 Task: Search one way flight ticket for 3 adults, 3 children in premium economy from Columbia: Columbia Metropolitan Airport to Fort Wayne: Fort Wayne International Airport on 8-4-2023. Choice of flights is JetBlue. Number of bags: 9 checked bags. Price is upto 89000. Outbound departure time preference is 14:45.
Action: Mouse moved to (381, 325)
Screenshot: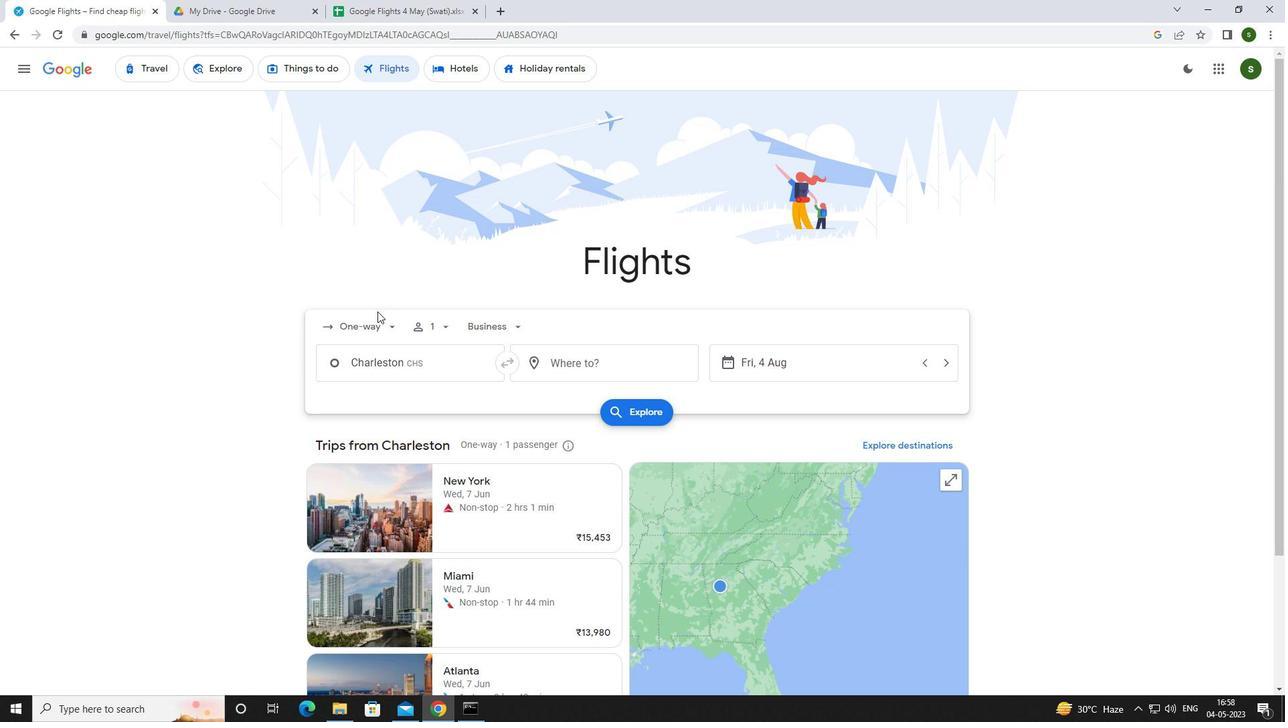 
Action: Mouse pressed left at (381, 325)
Screenshot: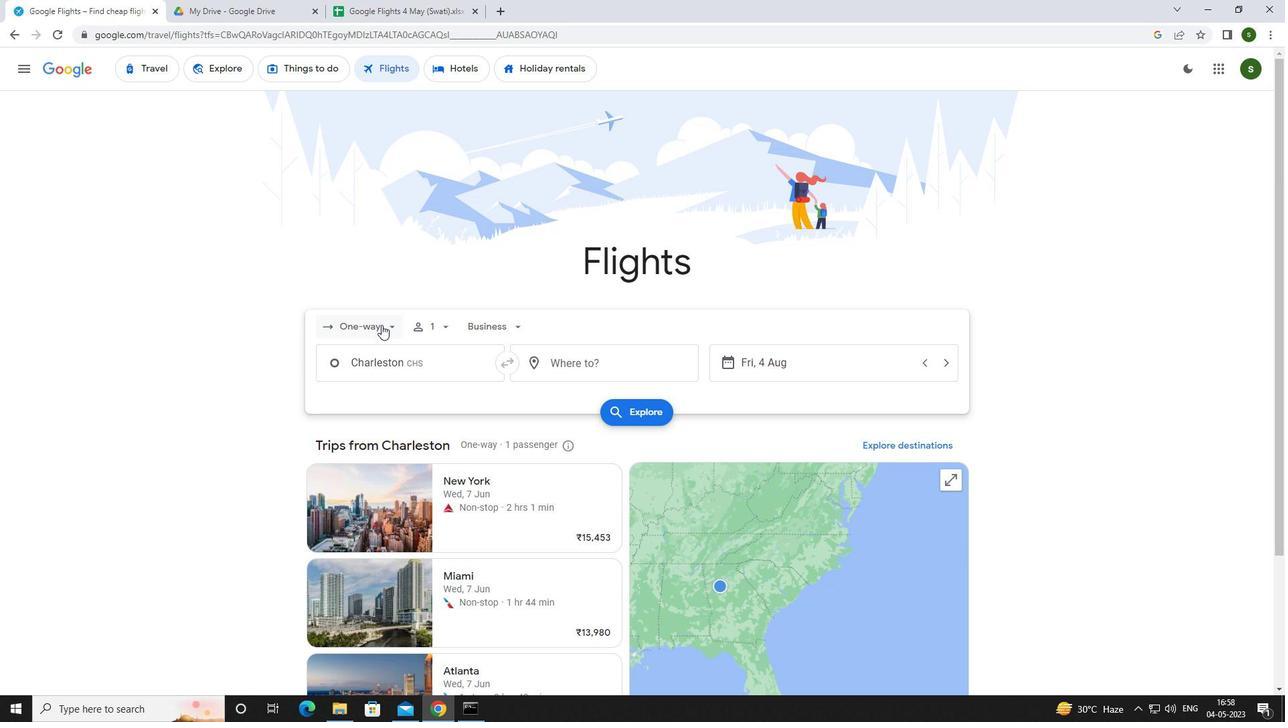 
Action: Mouse moved to (380, 389)
Screenshot: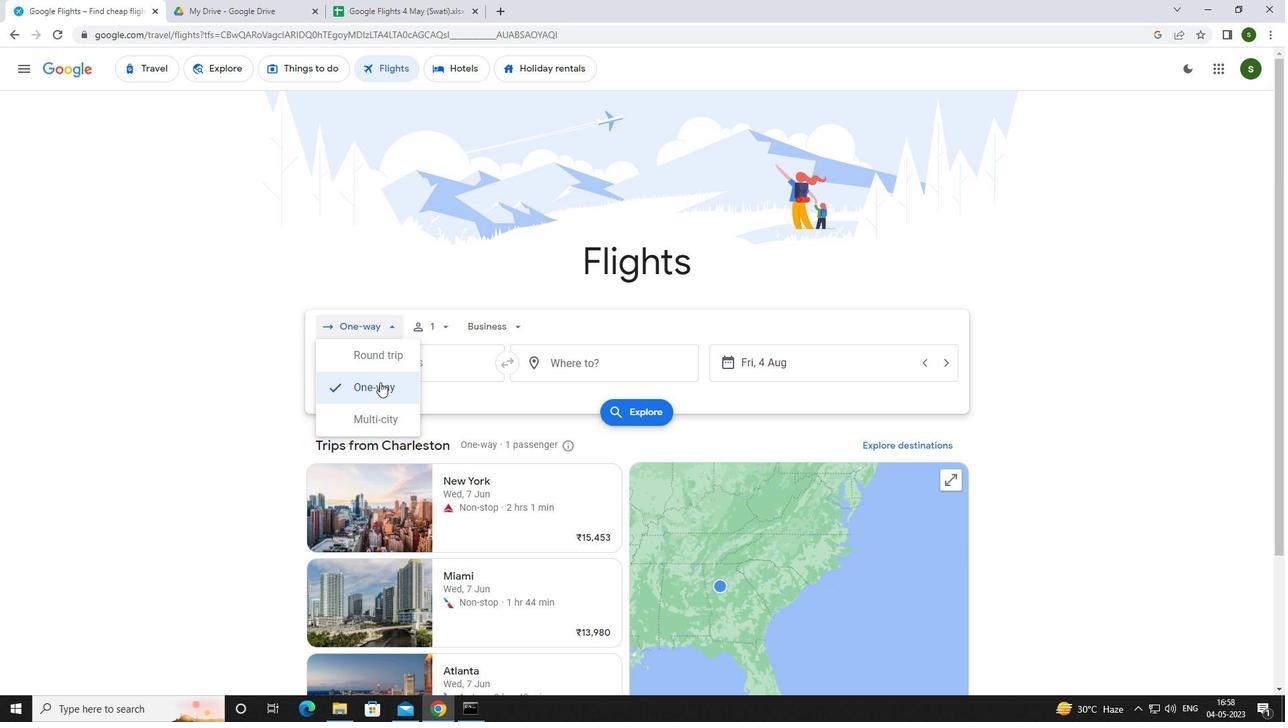 
Action: Mouse pressed left at (380, 389)
Screenshot: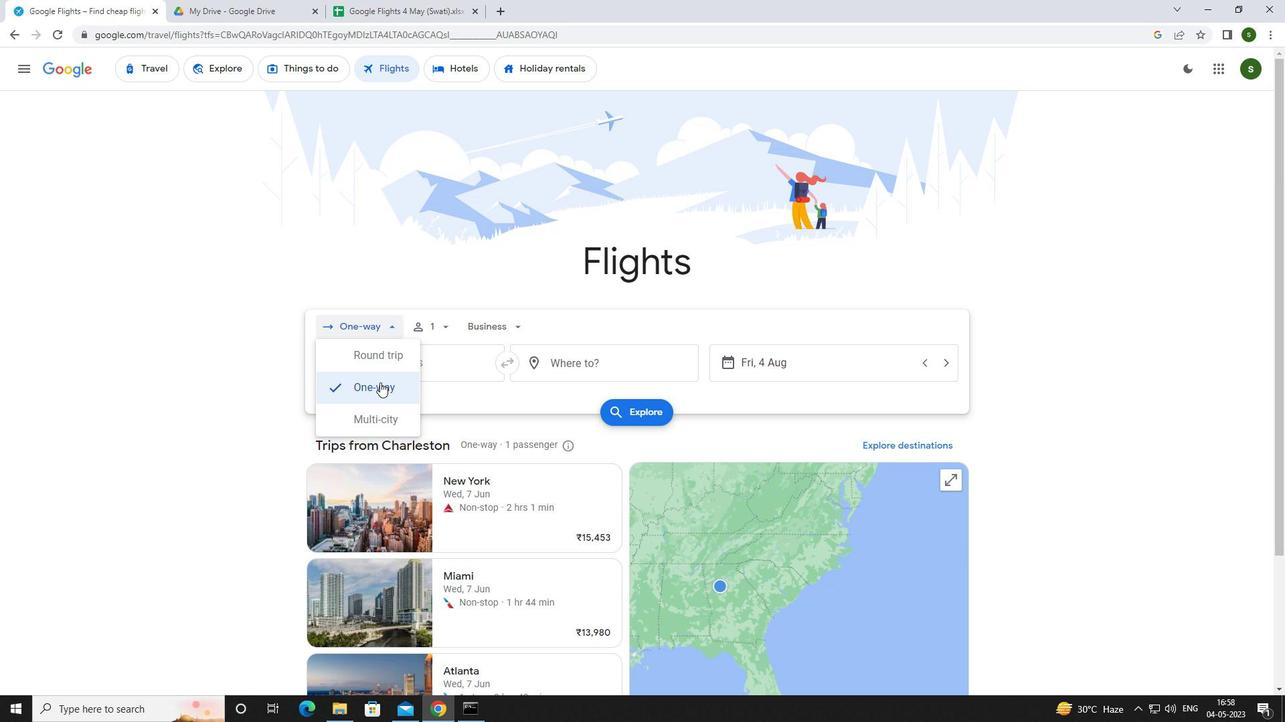 
Action: Mouse moved to (434, 325)
Screenshot: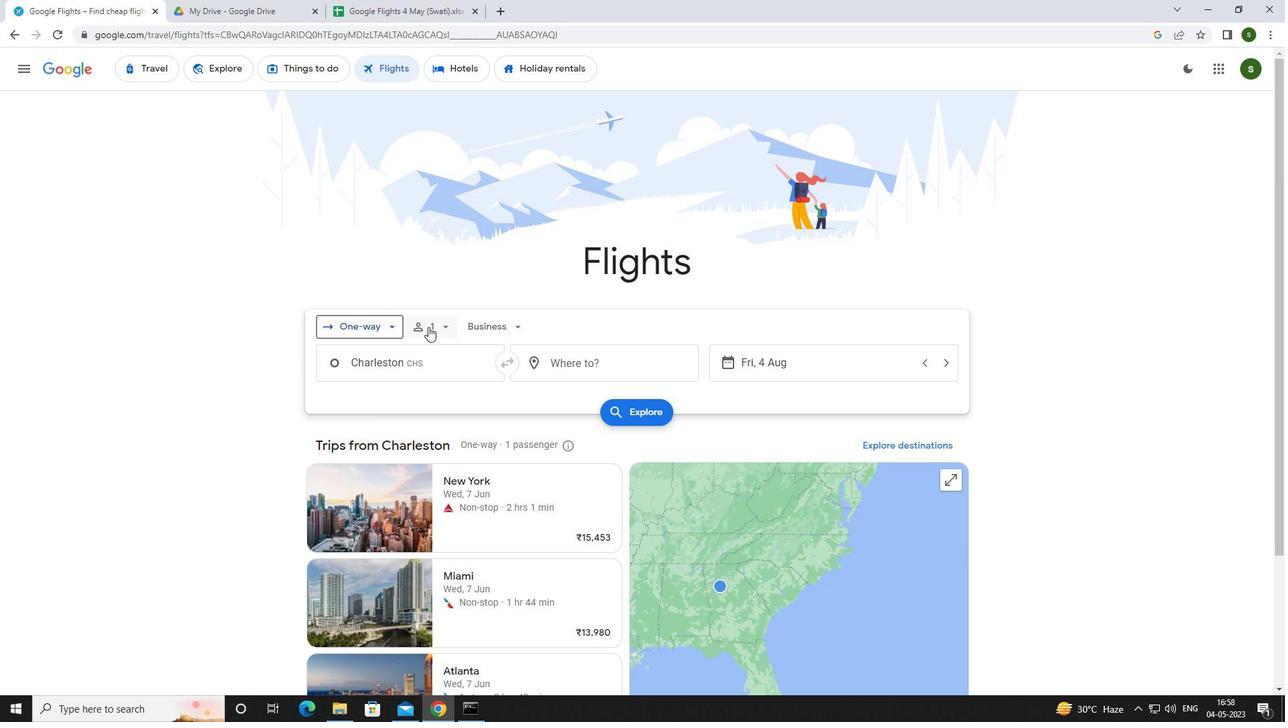 
Action: Mouse pressed left at (434, 325)
Screenshot: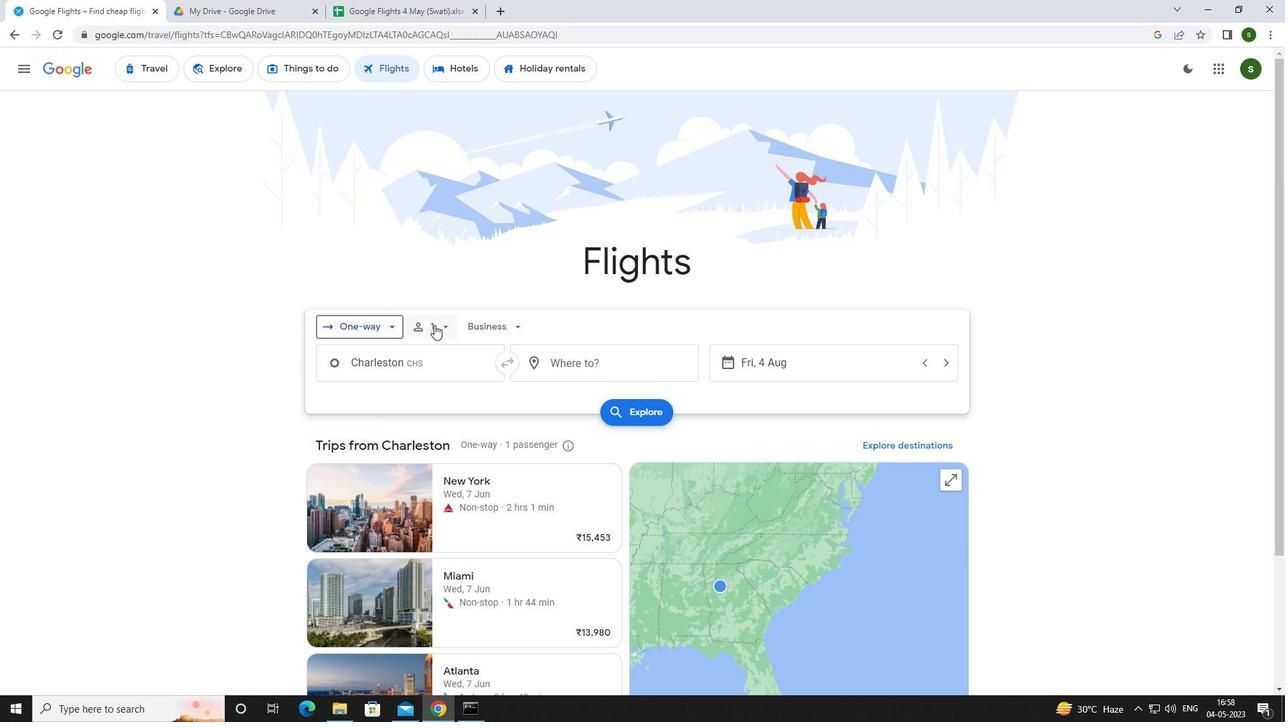 
Action: Mouse moved to (538, 356)
Screenshot: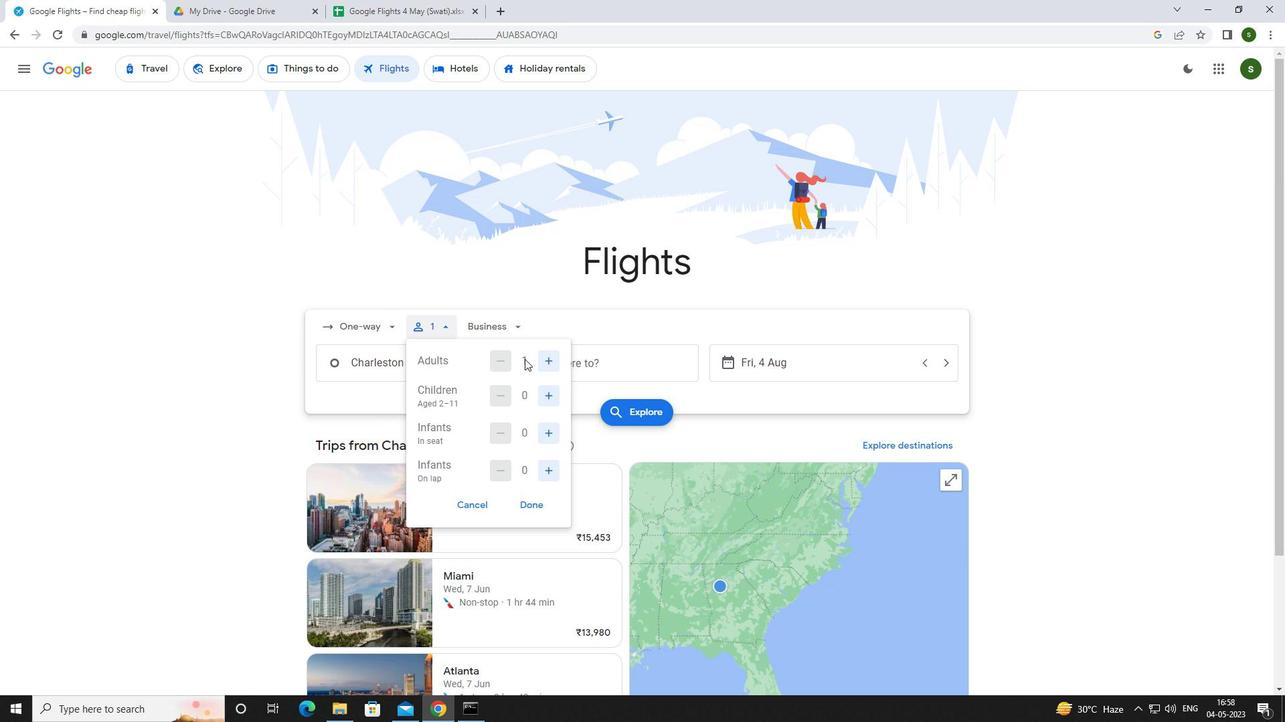
Action: Mouse pressed left at (538, 356)
Screenshot: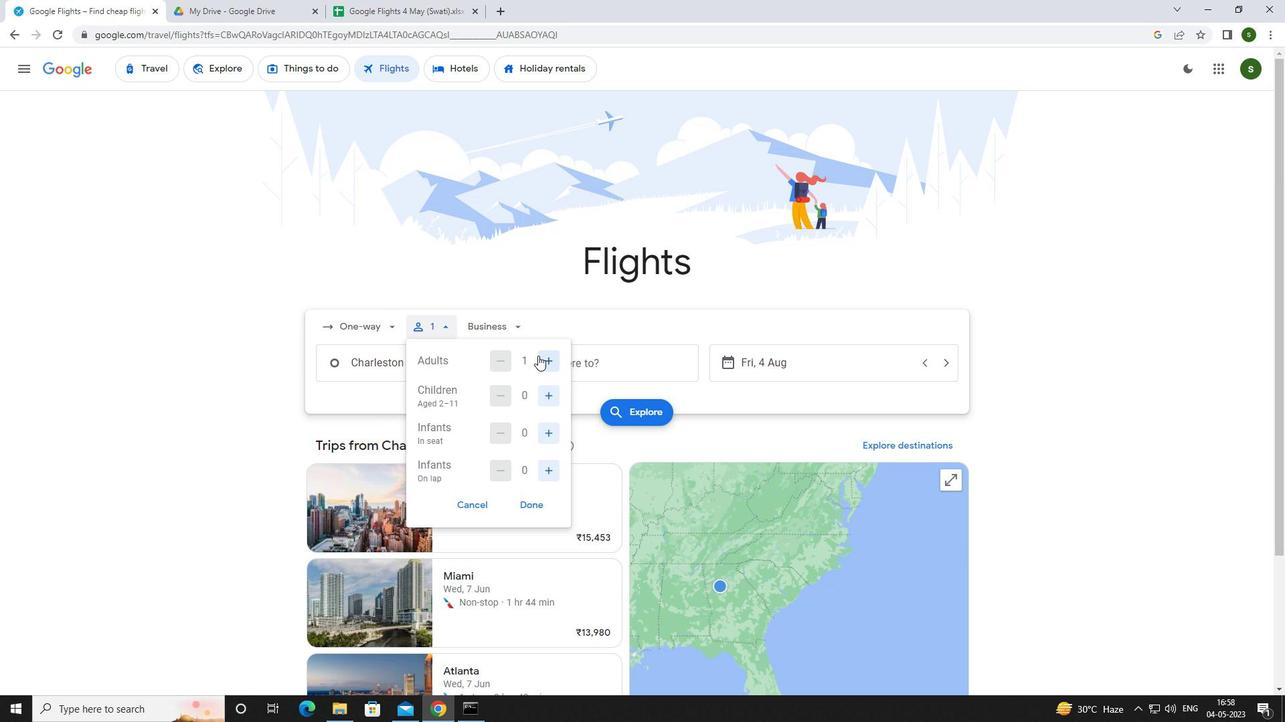 
Action: Mouse pressed left at (538, 356)
Screenshot: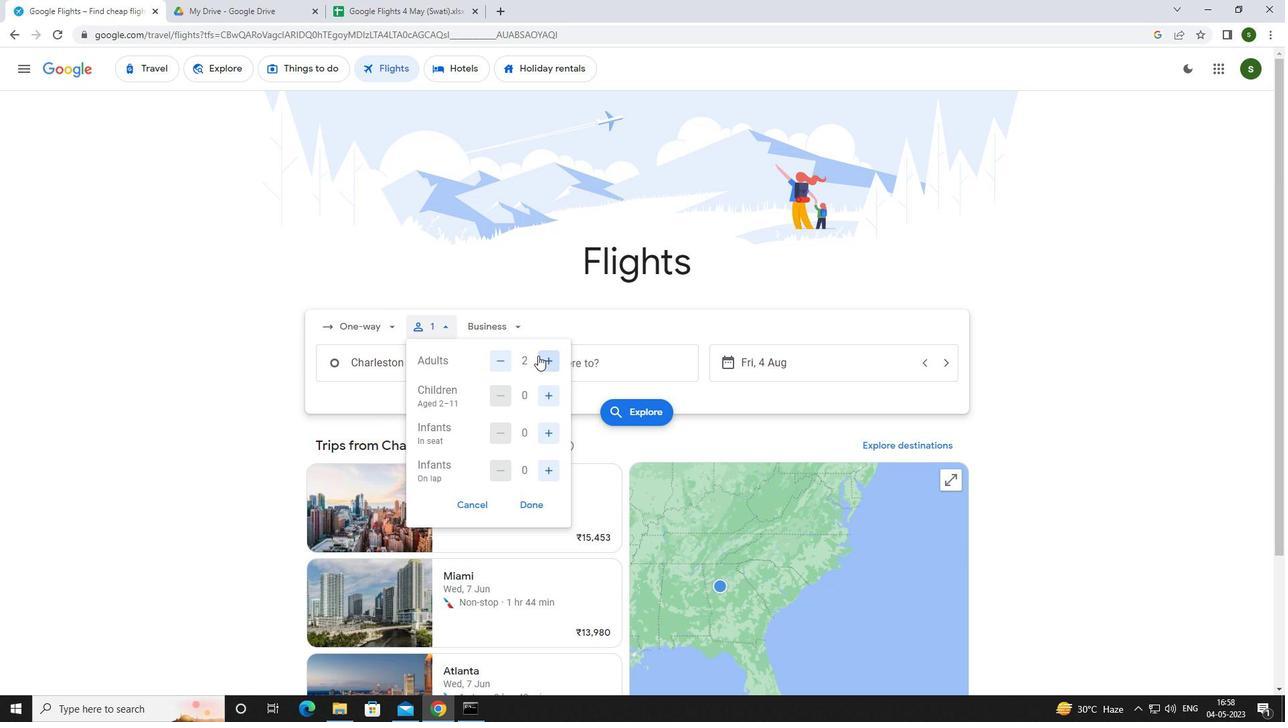 
Action: Mouse moved to (549, 386)
Screenshot: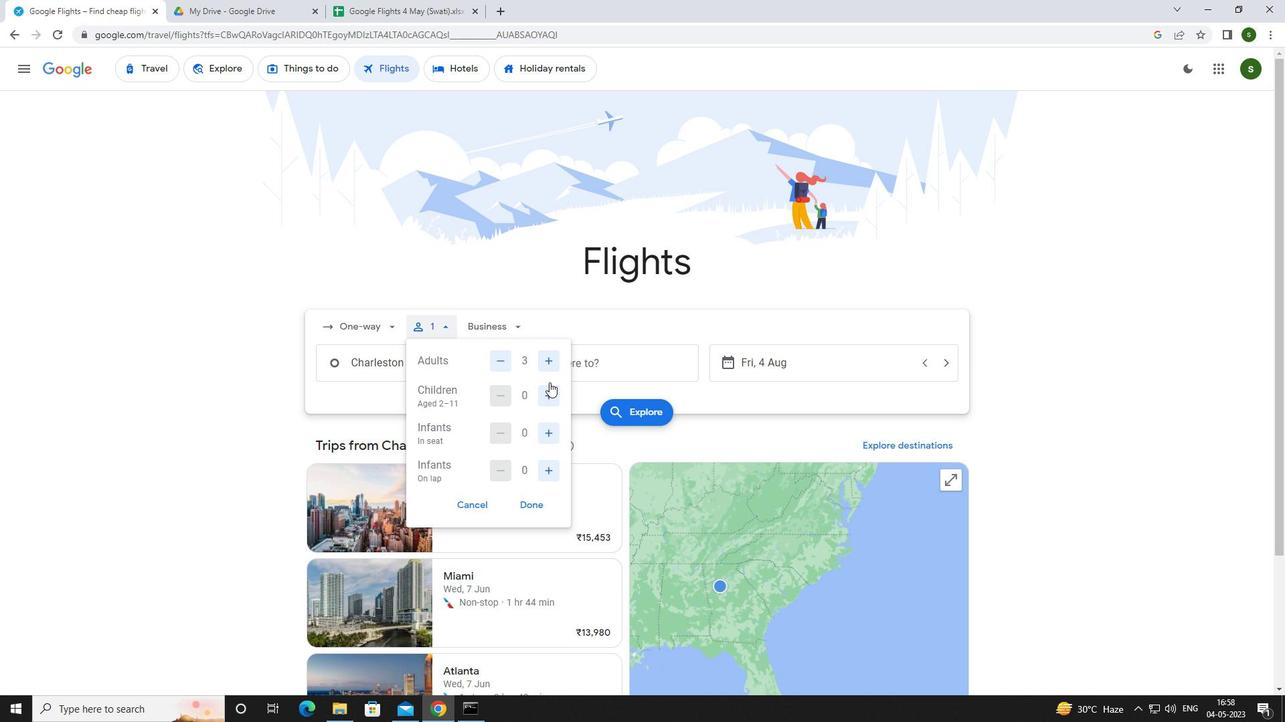 
Action: Mouse pressed left at (549, 386)
Screenshot: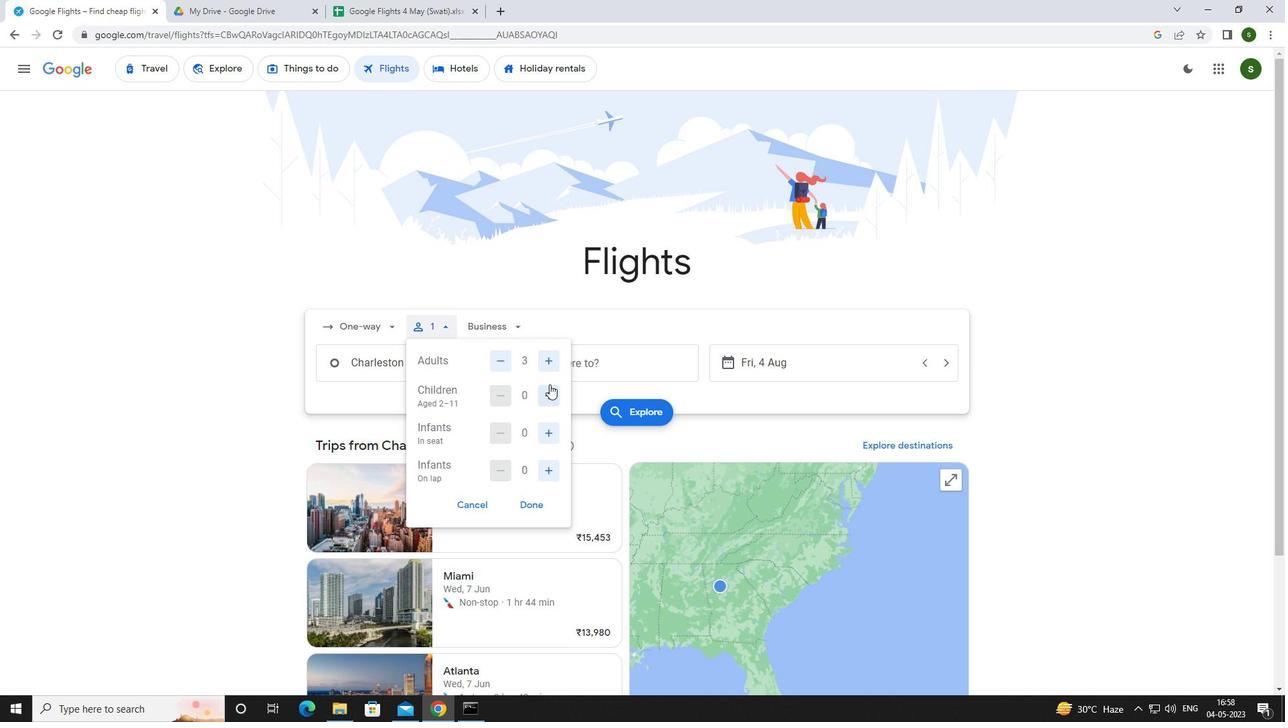 
Action: Mouse pressed left at (549, 386)
Screenshot: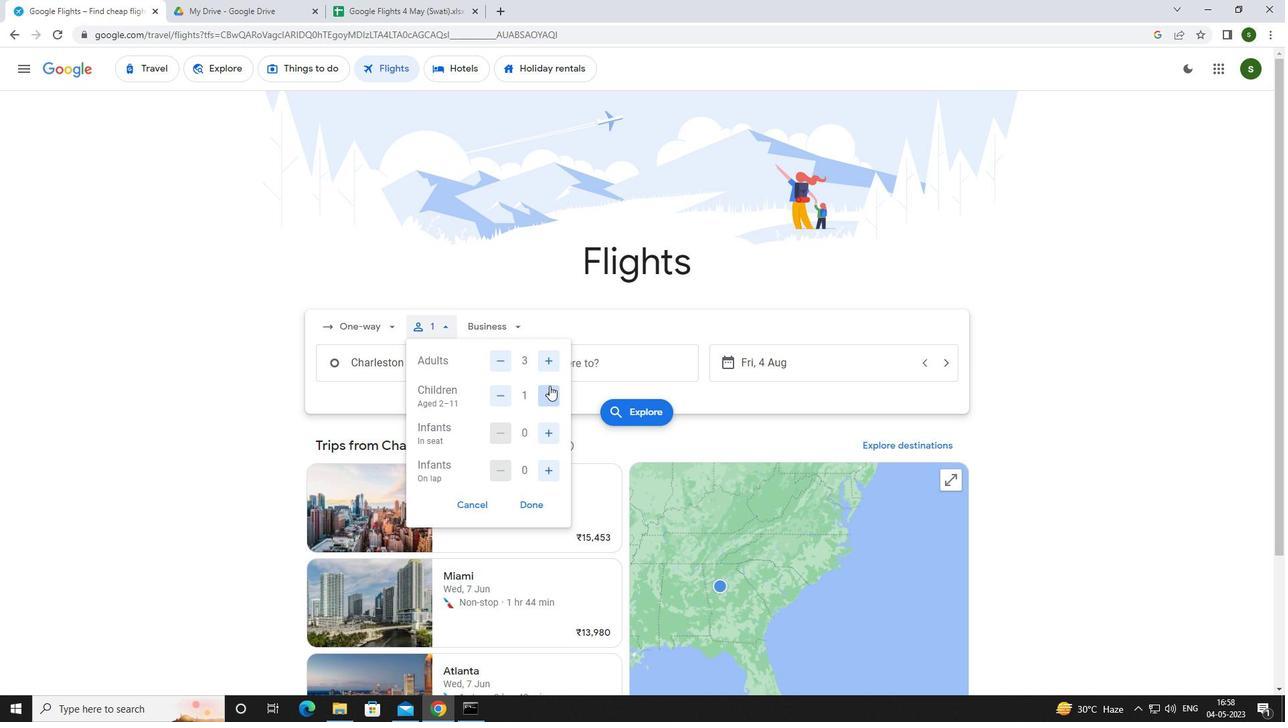 
Action: Mouse pressed left at (549, 386)
Screenshot: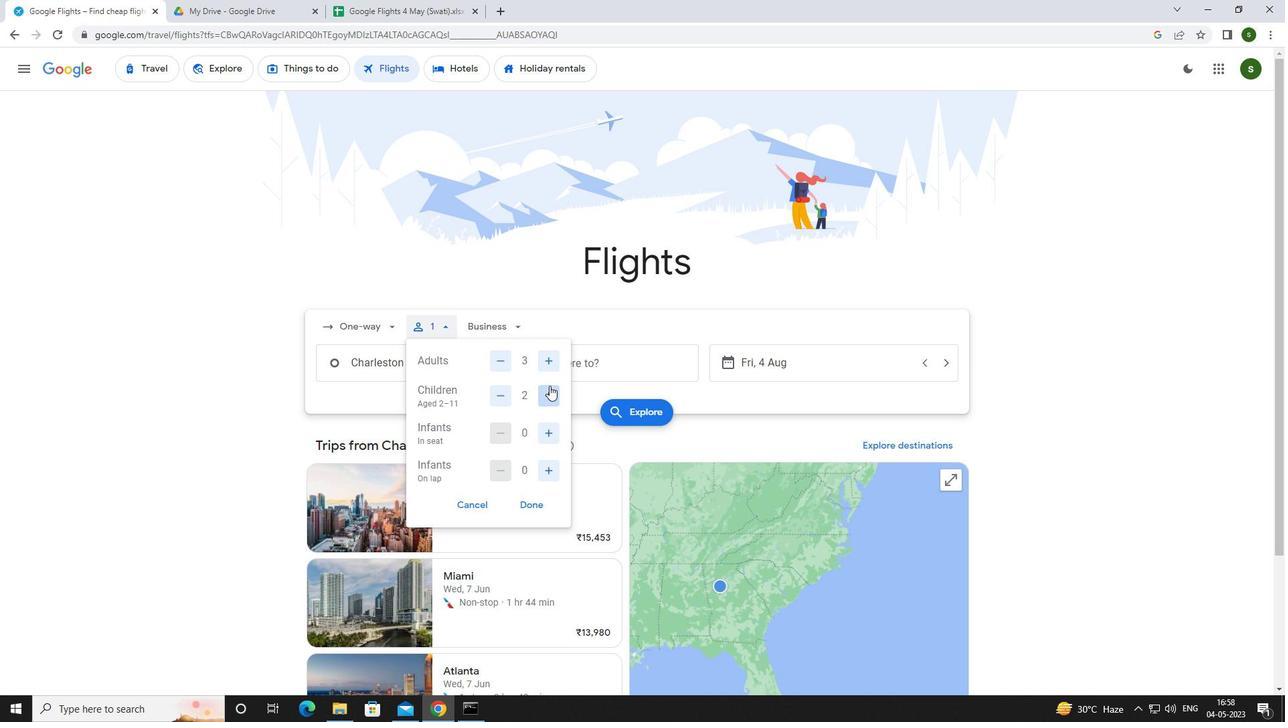 
Action: Mouse moved to (505, 329)
Screenshot: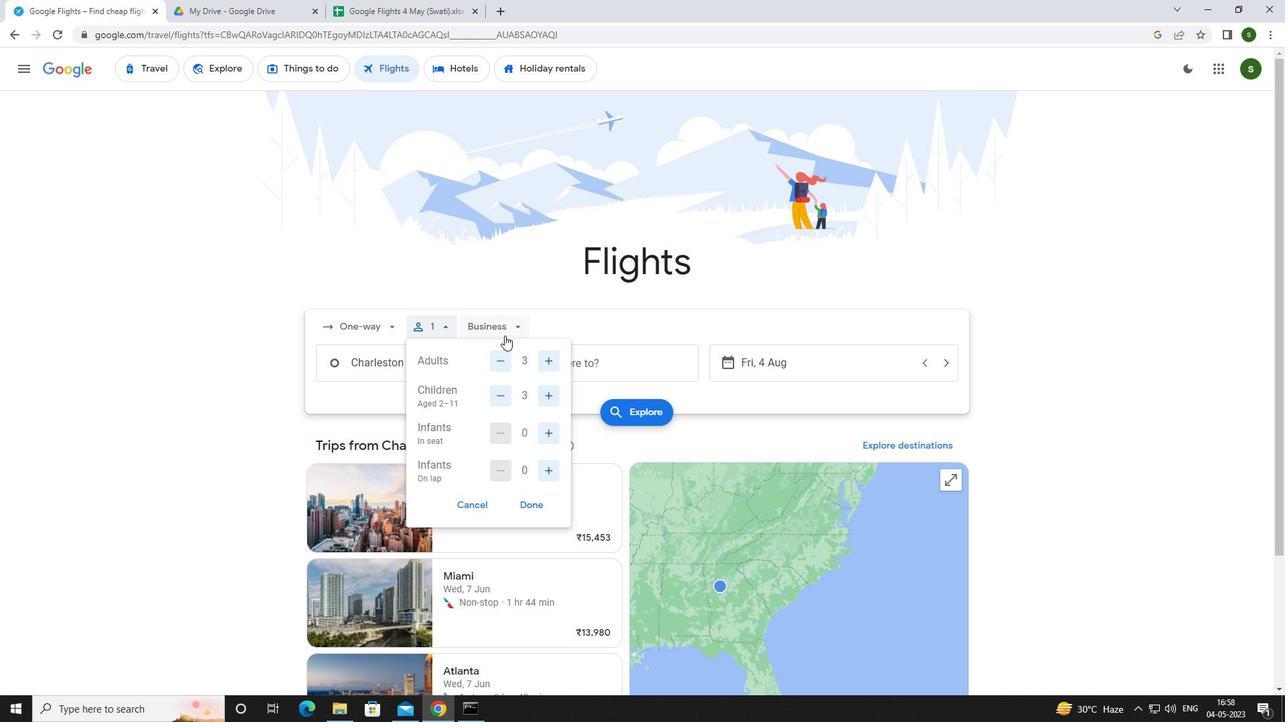 
Action: Mouse pressed left at (505, 329)
Screenshot: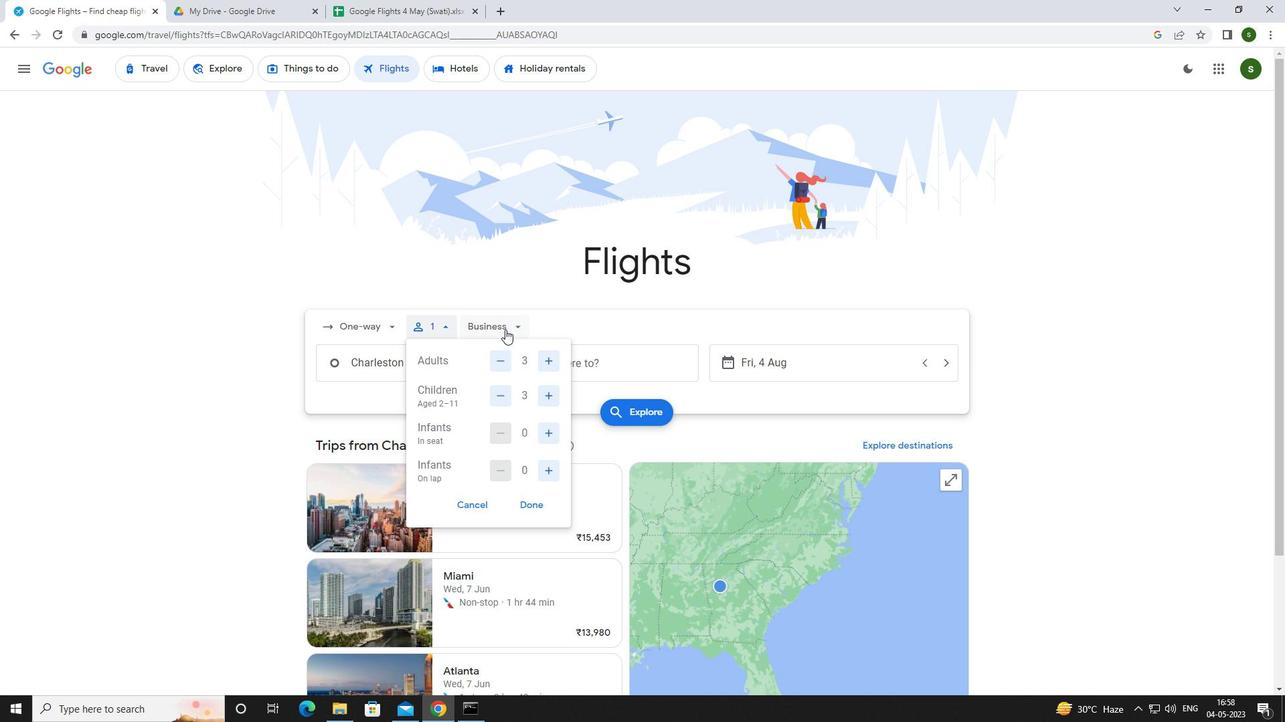 
Action: Mouse moved to (526, 381)
Screenshot: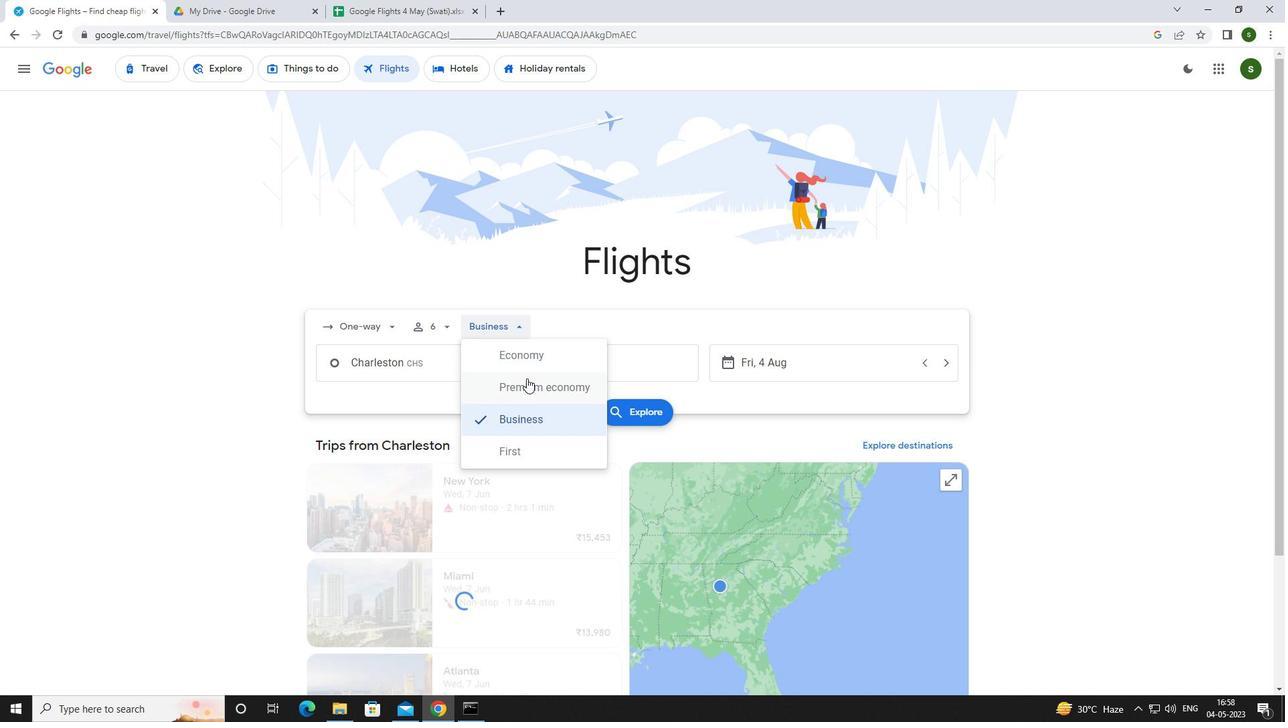 
Action: Mouse pressed left at (526, 381)
Screenshot: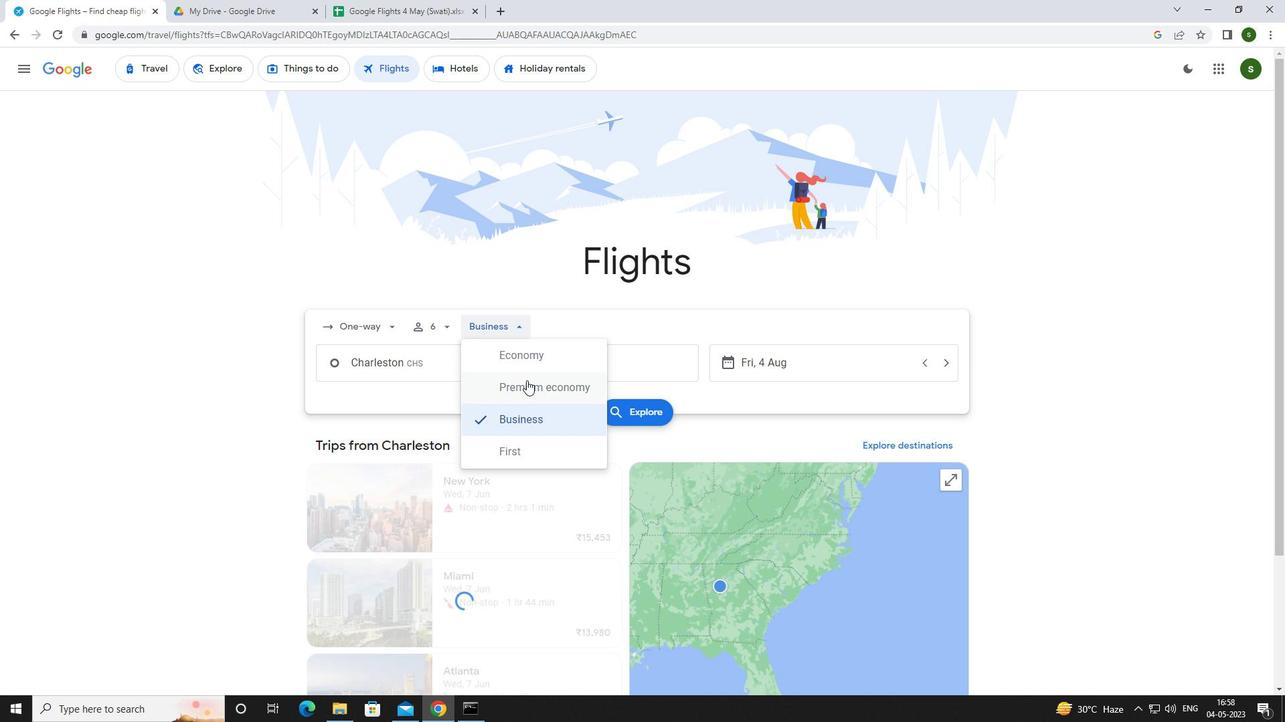
Action: Mouse moved to (451, 366)
Screenshot: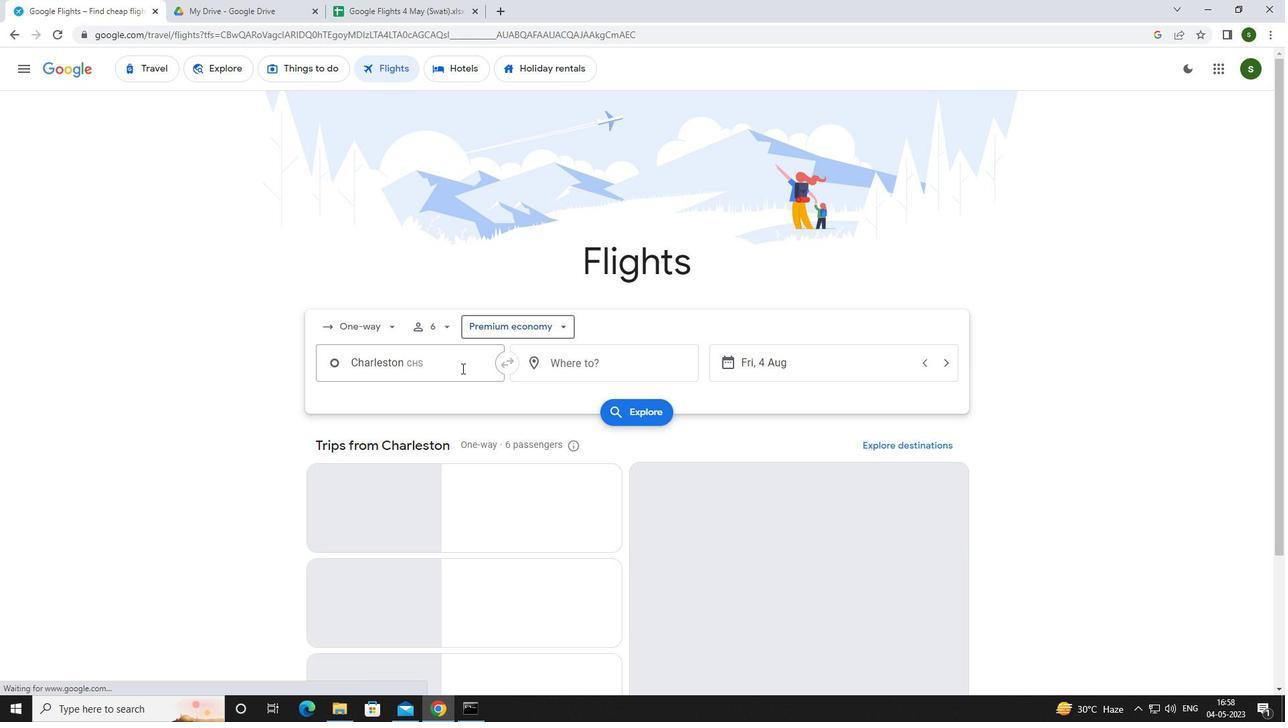 
Action: Mouse pressed left at (451, 366)
Screenshot: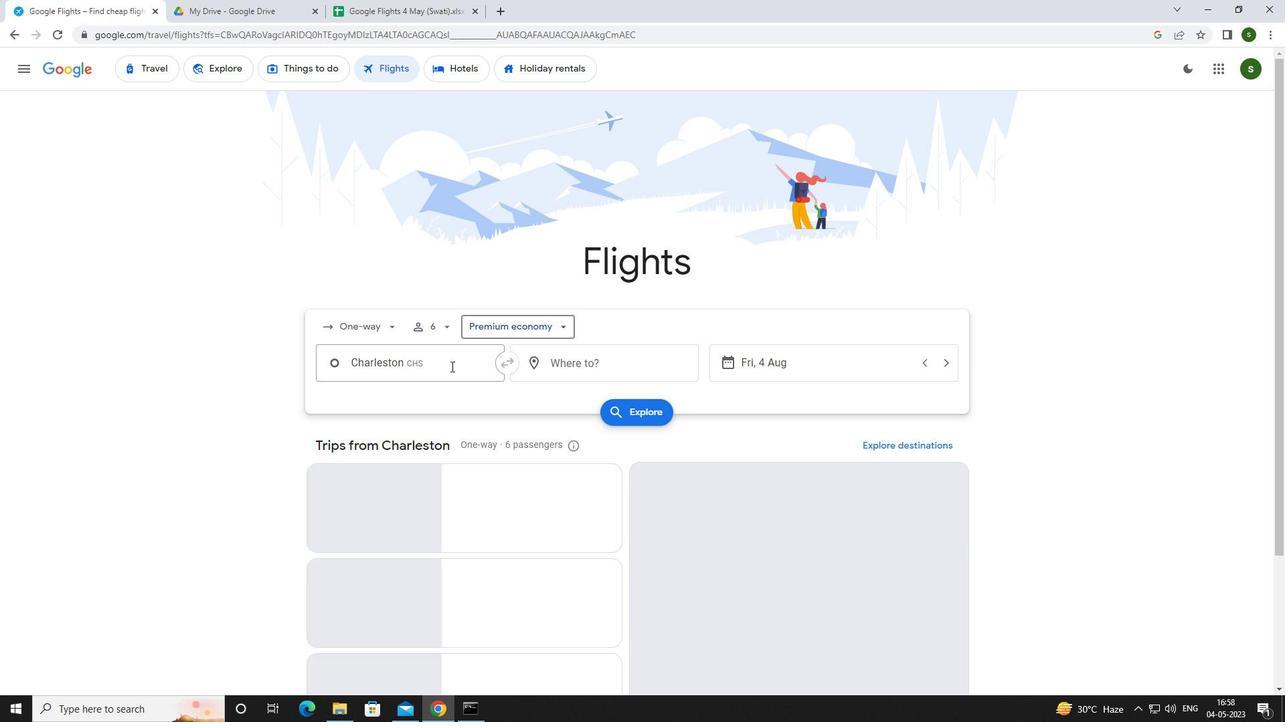 
Action: Mouse moved to (449, 366)
Screenshot: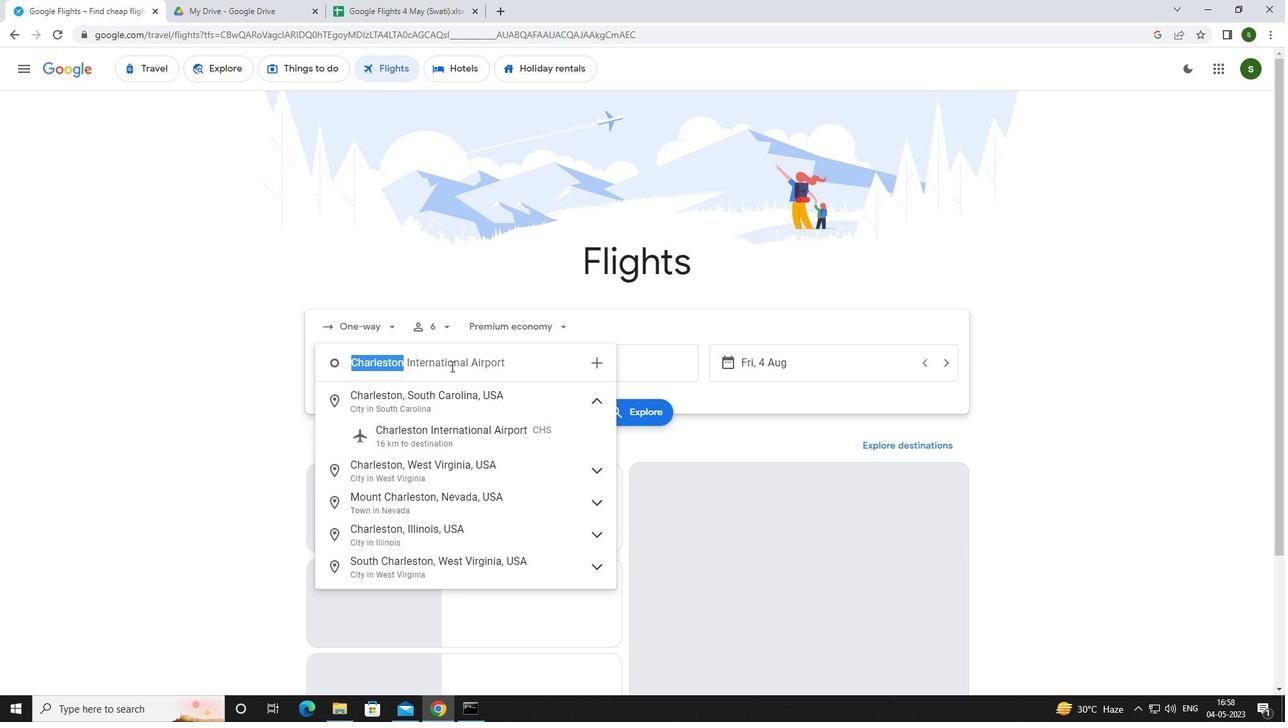 
Action: Key pressed <Key.caps_lock>c<Key.caps_lock>olumbia<Key.space><Key.caps_lock>m<Key.caps_lock>etr
Screenshot: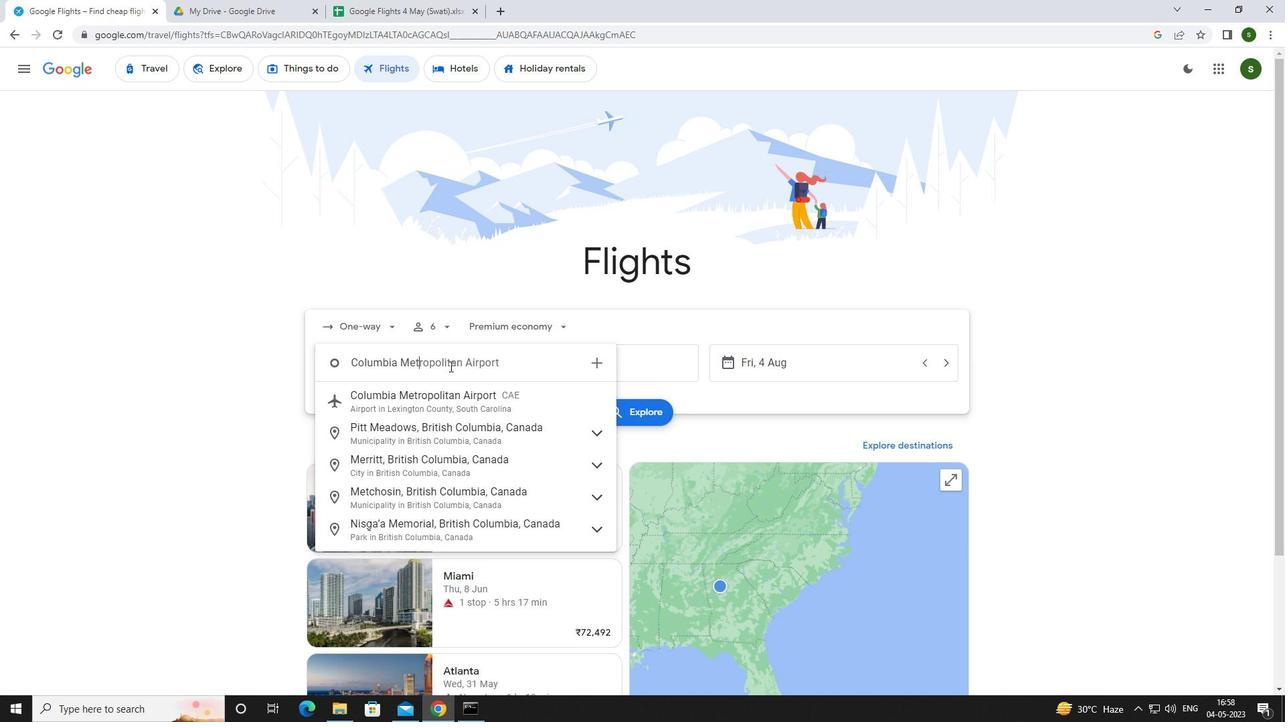 
Action: Mouse moved to (436, 397)
Screenshot: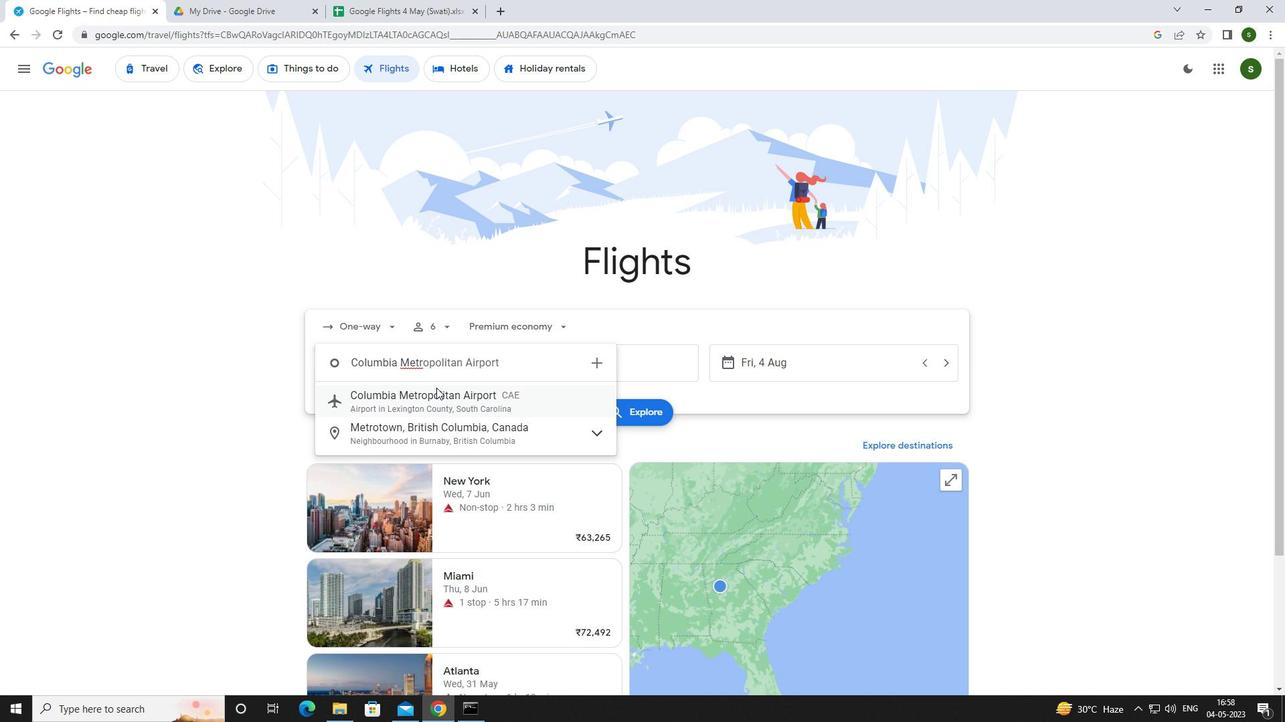 
Action: Mouse pressed left at (436, 397)
Screenshot: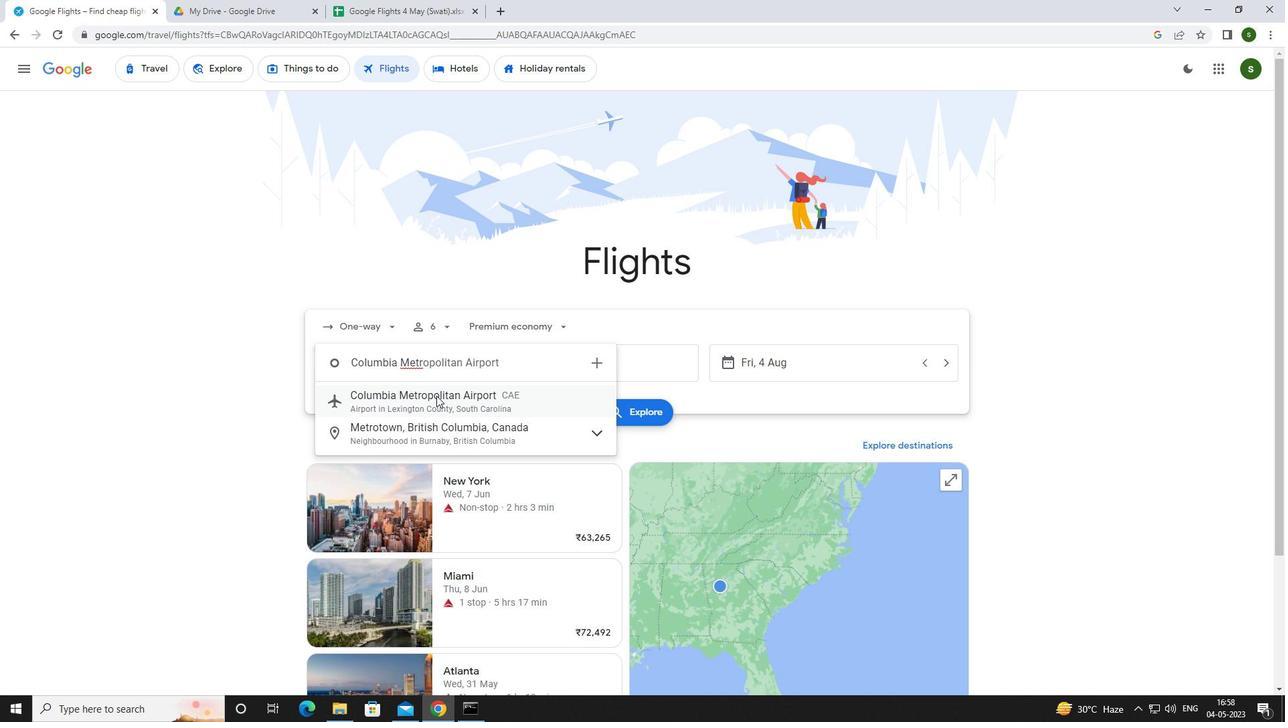 
Action: Mouse moved to (576, 362)
Screenshot: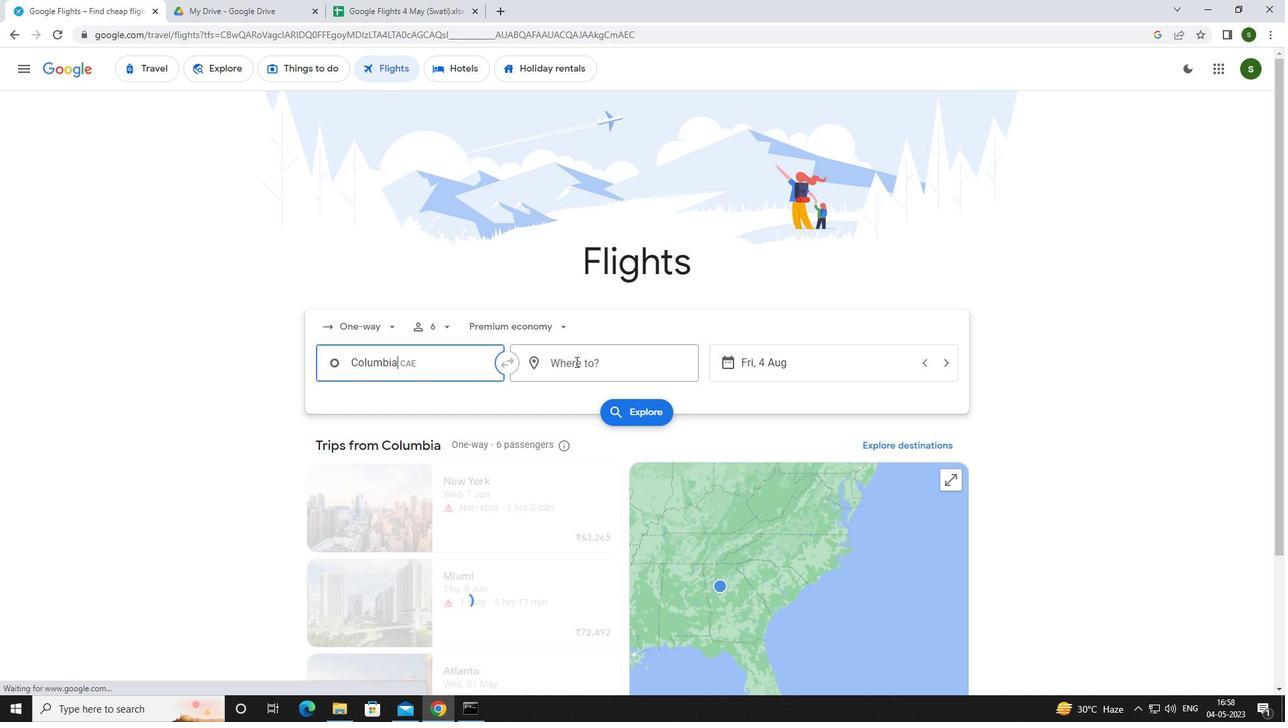 
Action: Mouse pressed left at (576, 362)
Screenshot: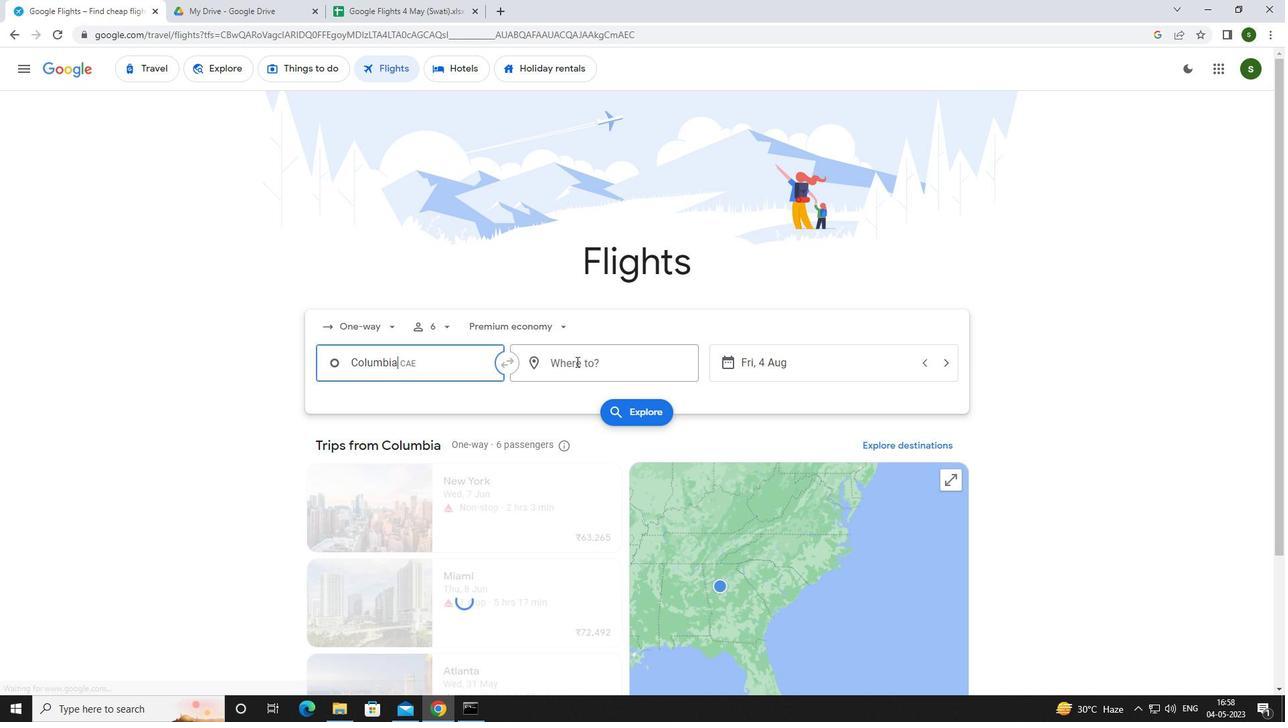 
Action: Mouse moved to (533, 376)
Screenshot: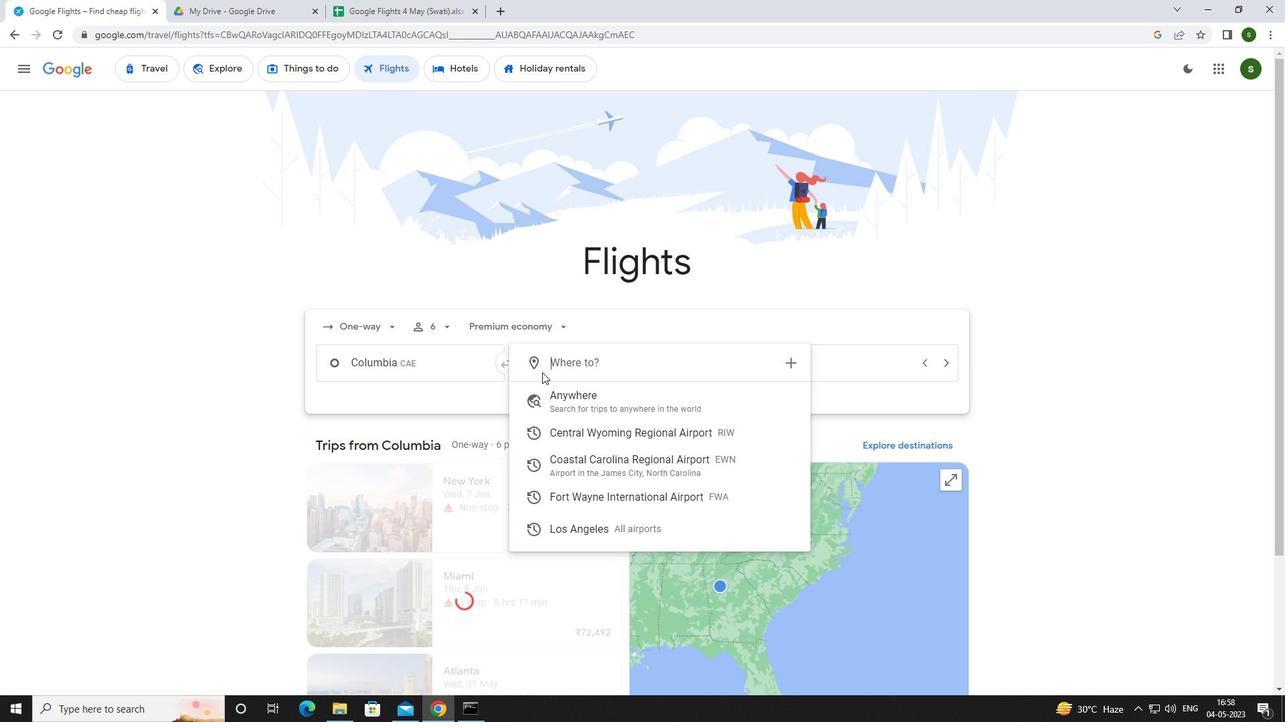 
Action: Key pressed <Key.caps_lock>f<Key.caps_lock>ort<Key.space><Key.caps_lock>w<Key.caps_lock>Ay
Screenshot: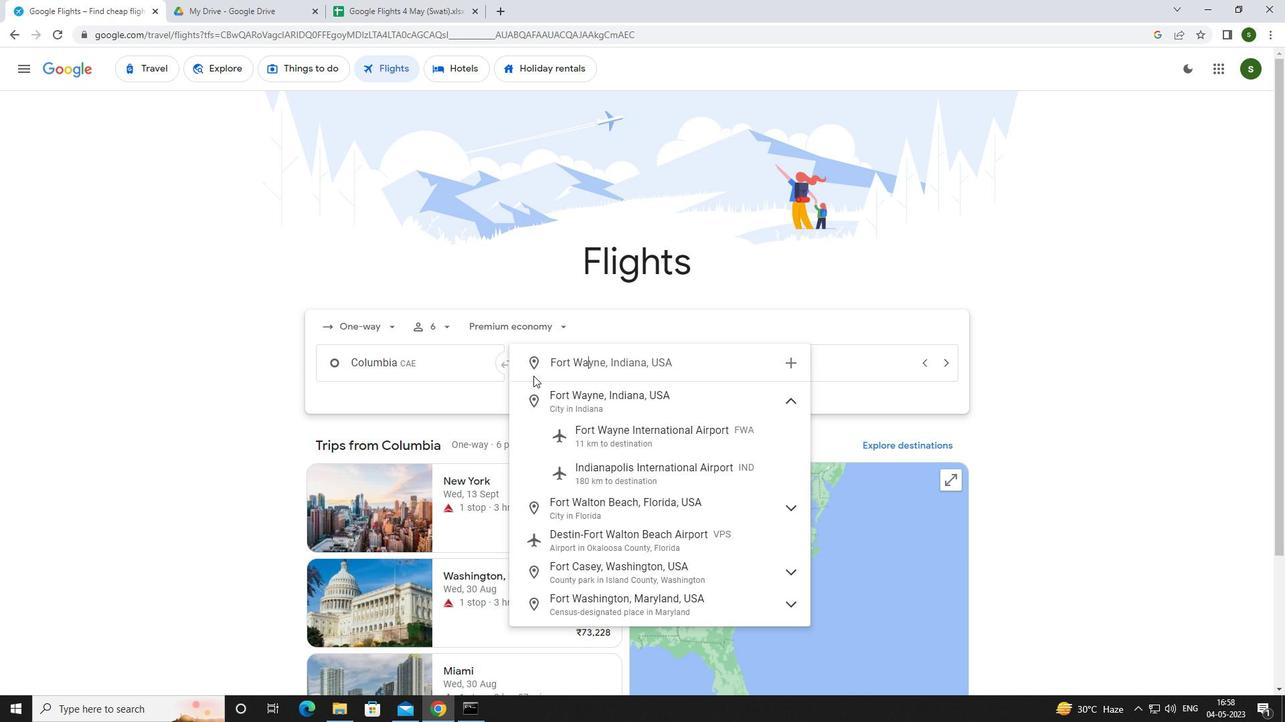
Action: Mouse moved to (643, 427)
Screenshot: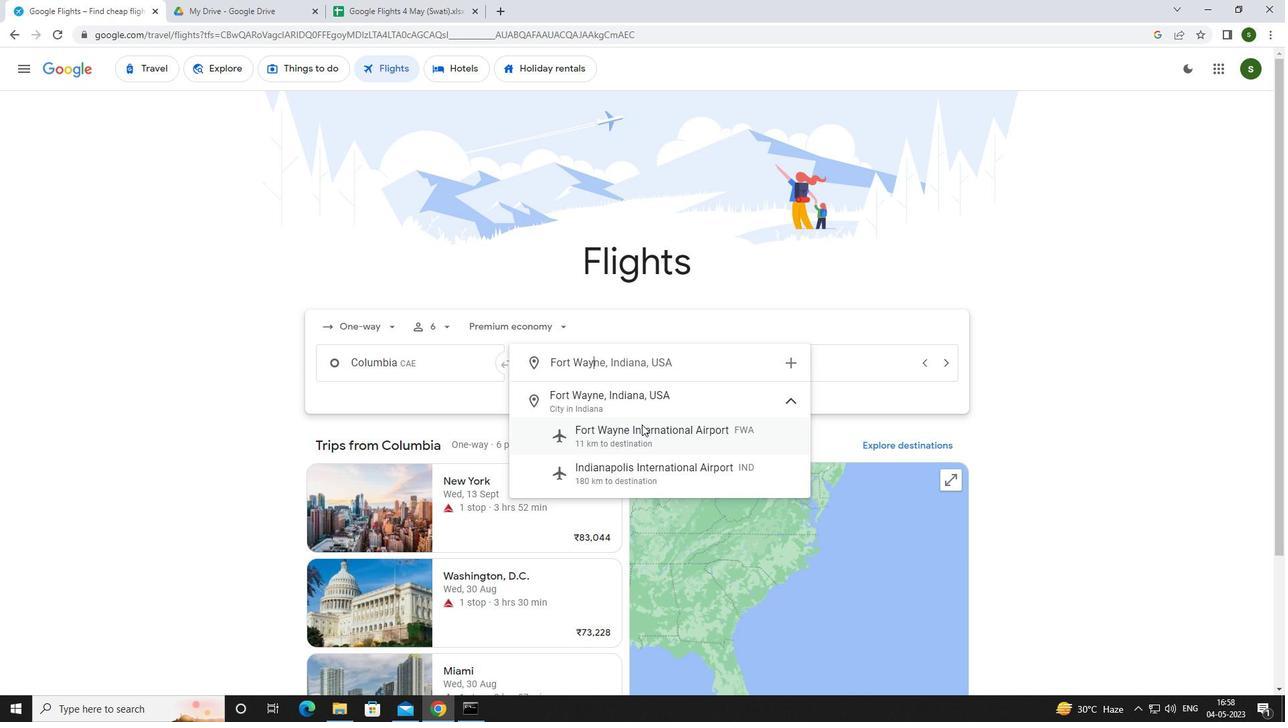 
Action: Mouse pressed left at (643, 427)
Screenshot: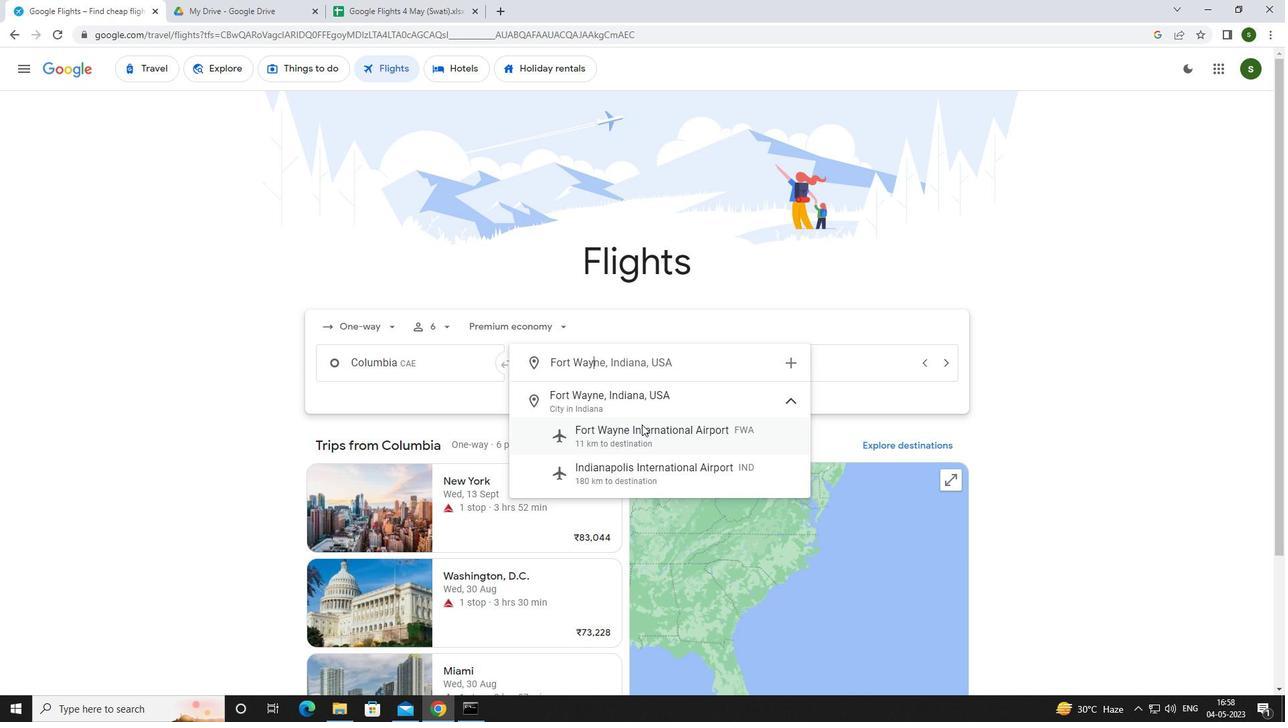 
Action: Mouse moved to (809, 353)
Screenshot: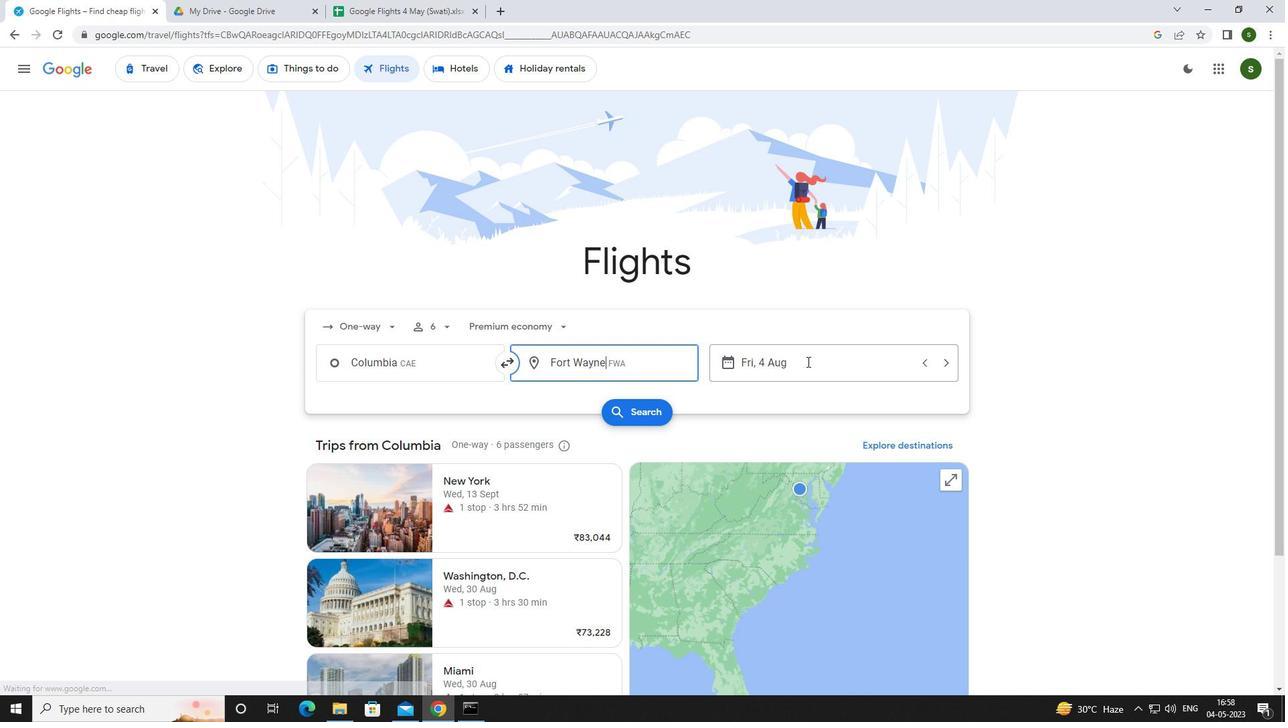 
Action: Mouse pressed left at (809, 353)
Screenshot: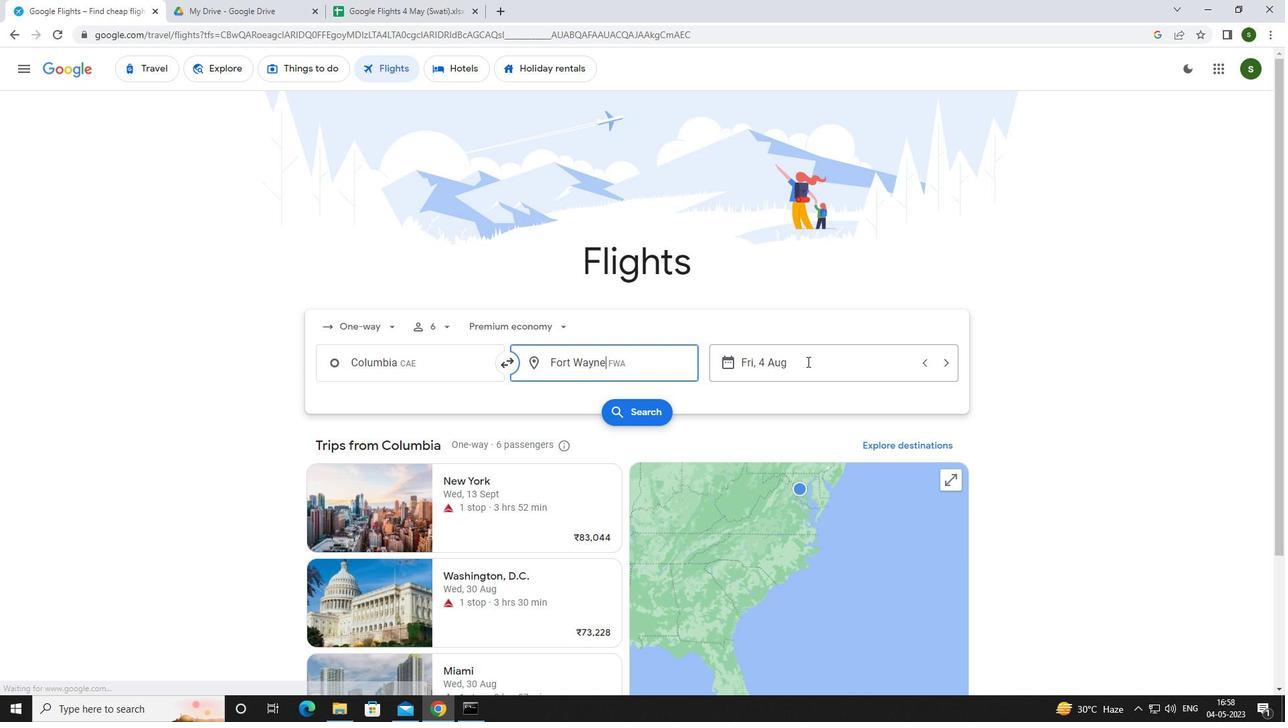 
Action: Mouse moved to (632, 454)
Screenshot: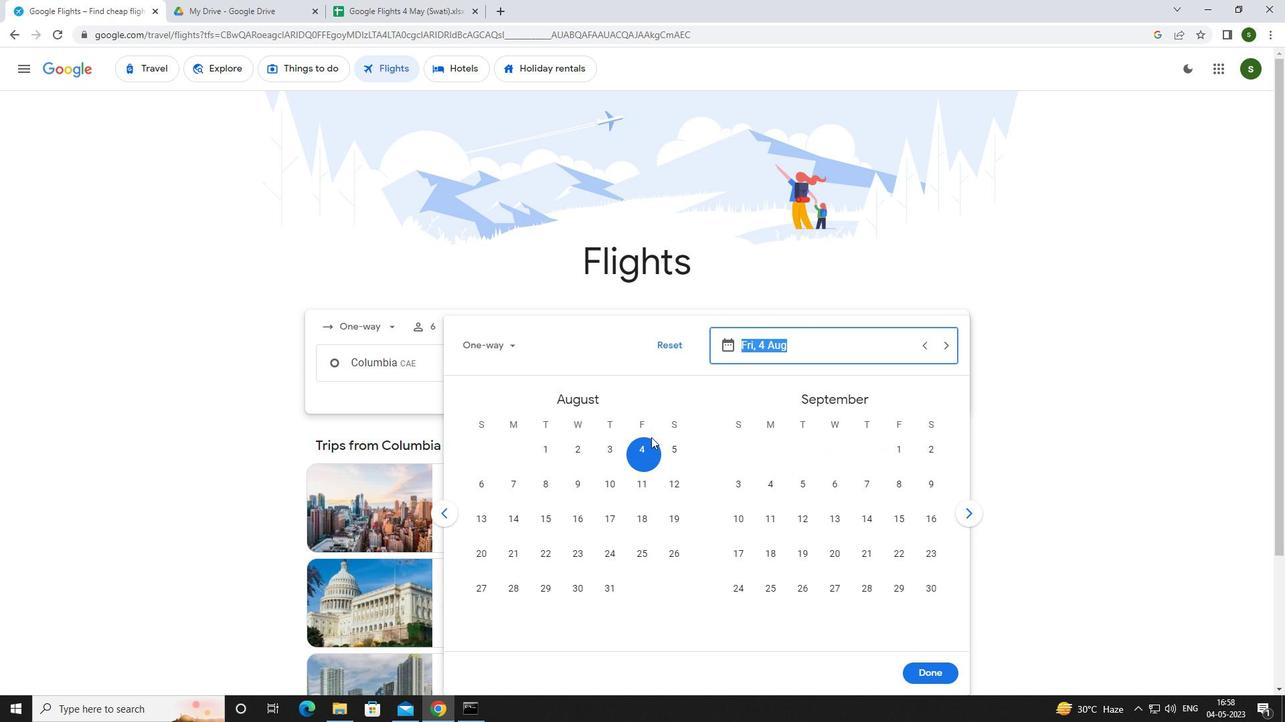 
Action: Mouse pressed left at (632, 454)
Screenshot: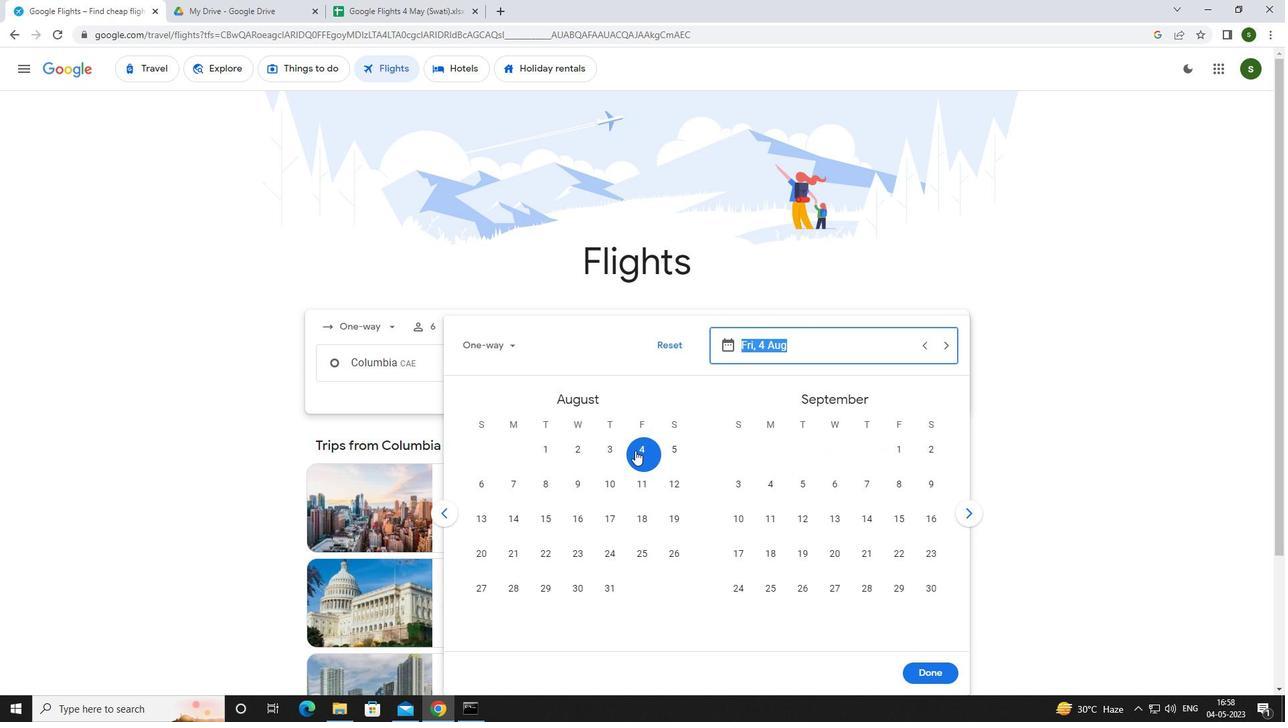 
Action: Mouse moved to (929, 671)
Screenshot: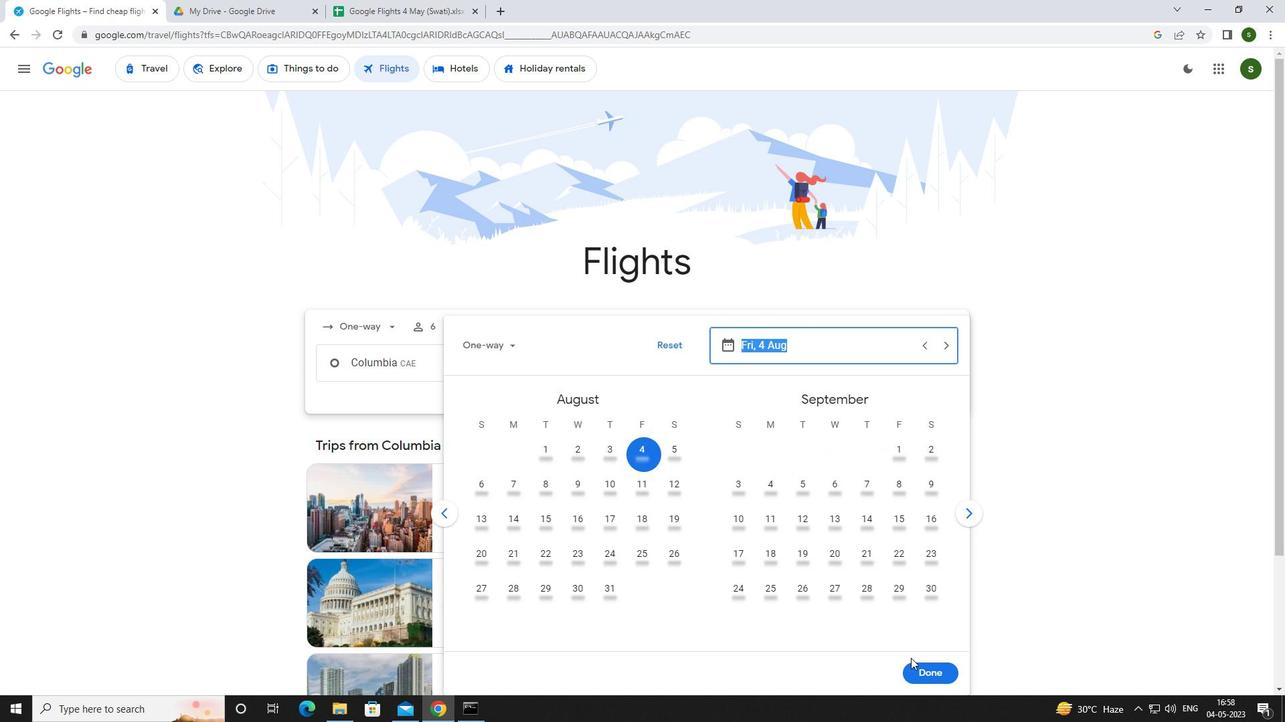
Action: Mouse pressed left at (929, 671)
Screenshot: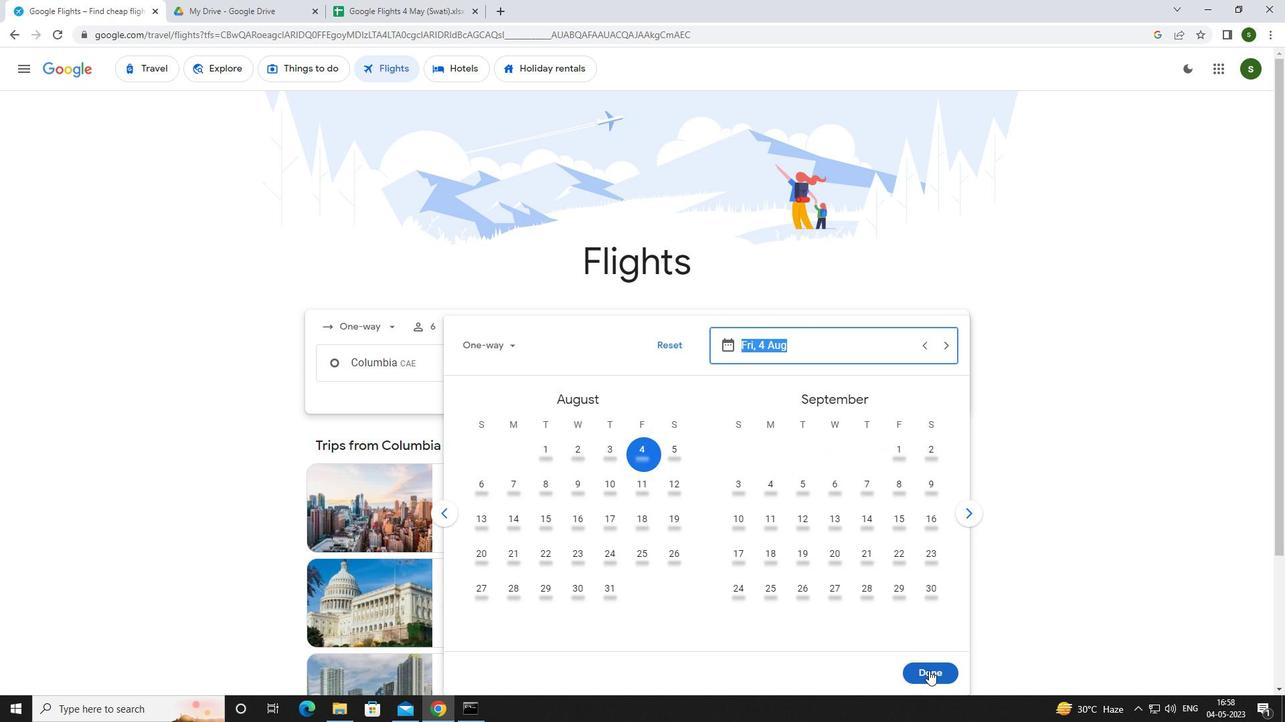
Action: Mouse moved to (637, 414)
Screenshot: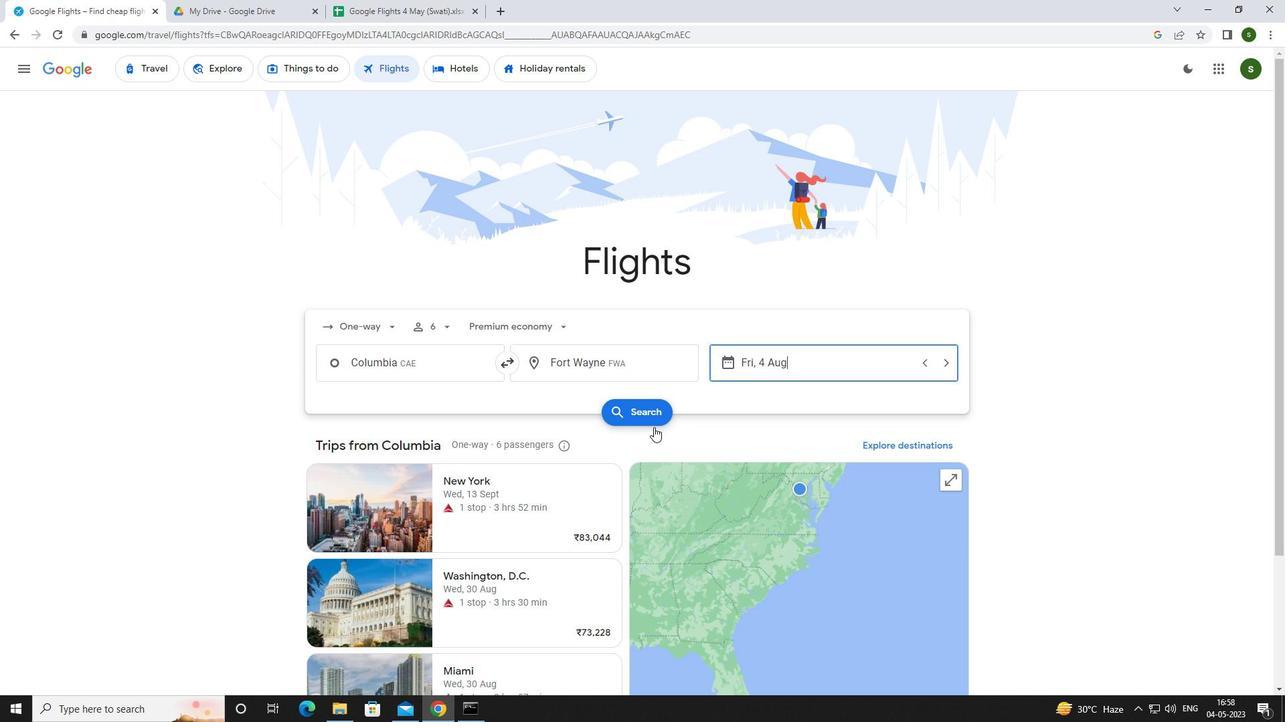 
Action: Mouse pressed left at (637, 414)
Screenshot: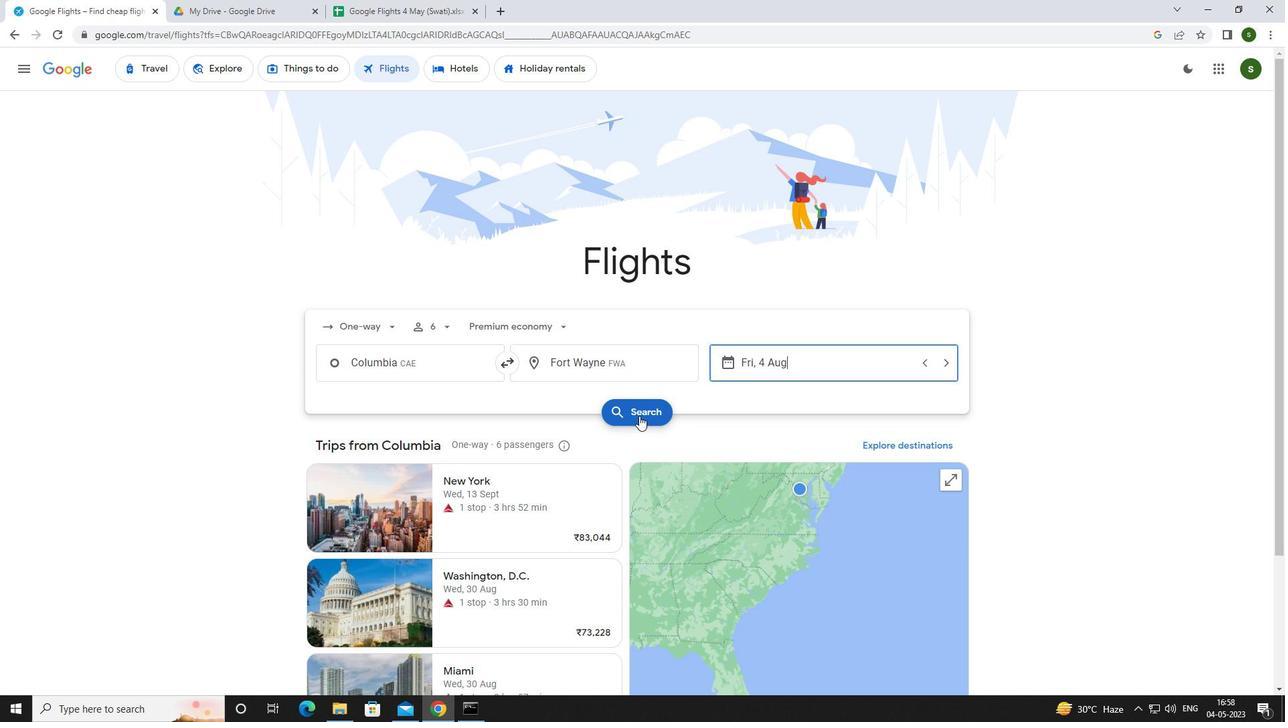 
Action: Mouse moved to (346, 193)
Screenshot: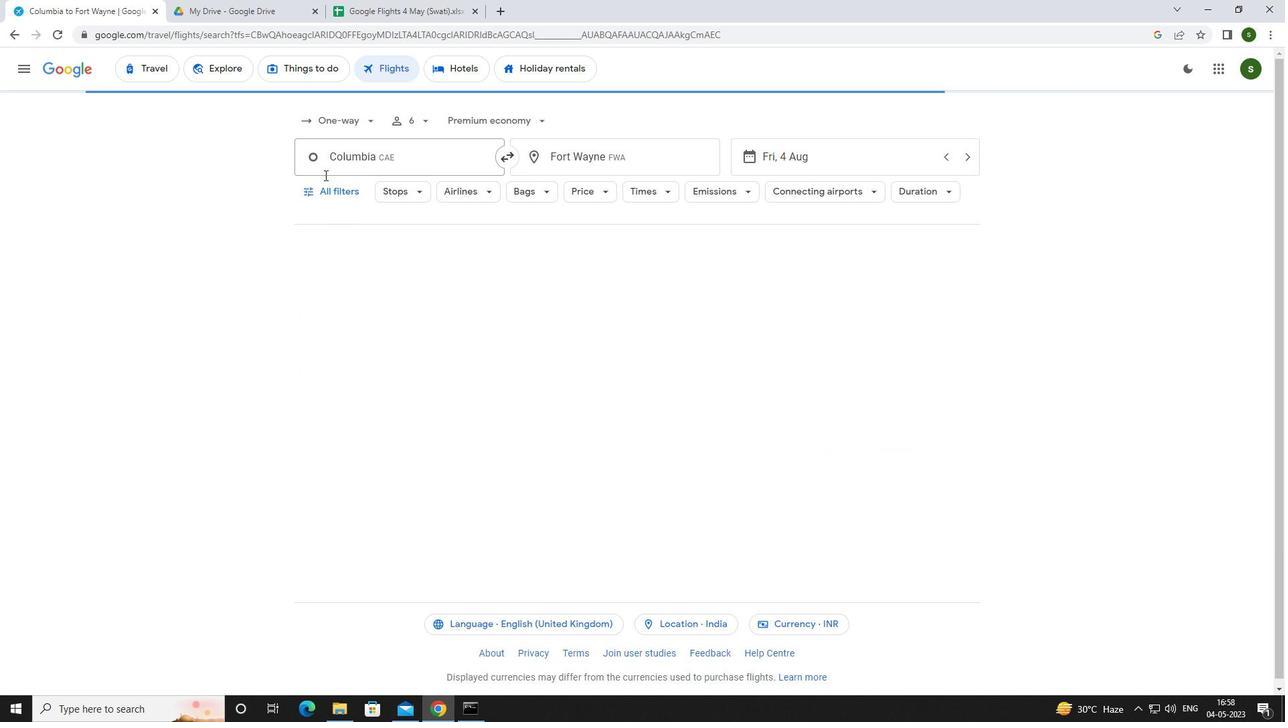
Action: Mouse pressed left at (346, 193)
Screenshot: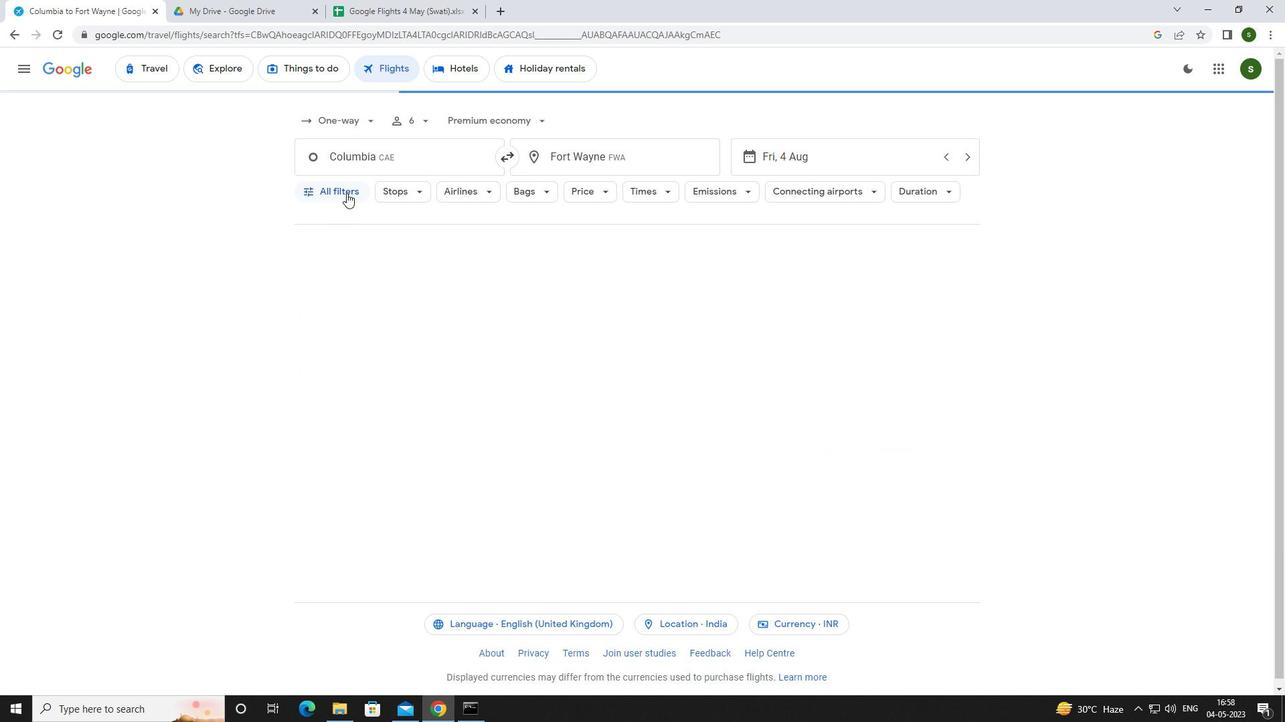 
Action: Mouse moved to (497, 472)
Screenshot: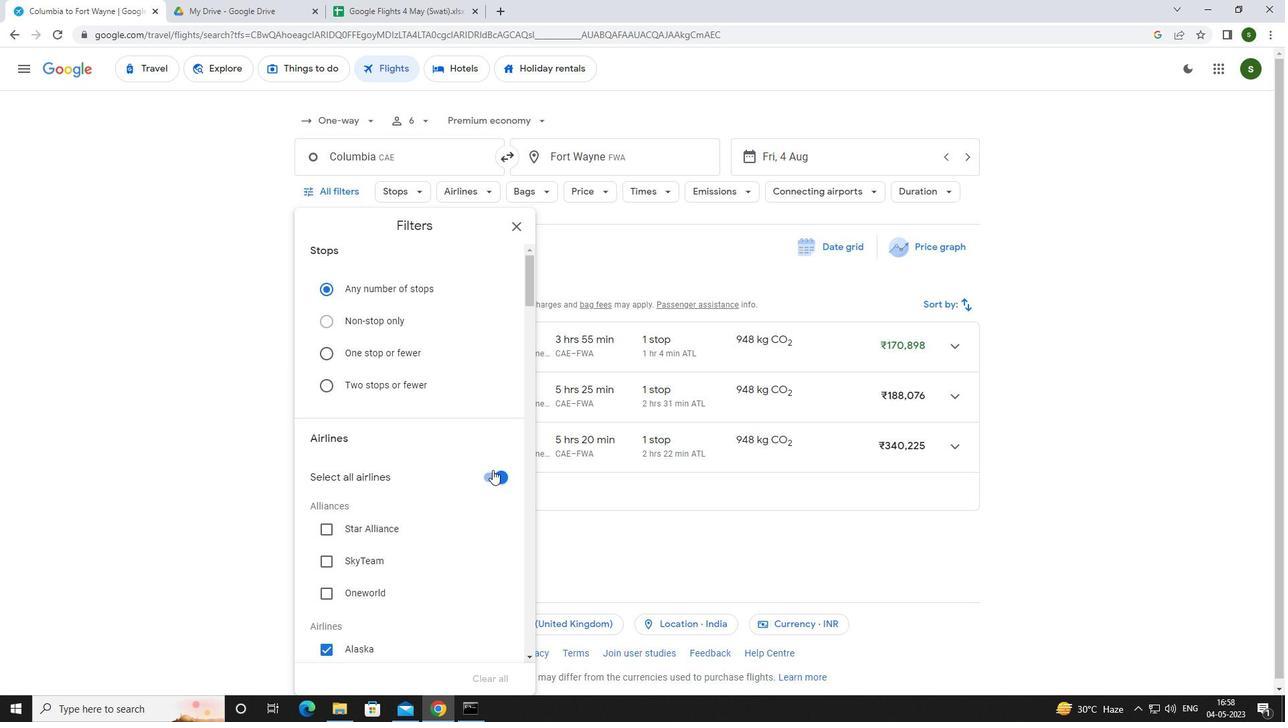 
Action: Mouse pressed left at (497, 472)
Screenshot: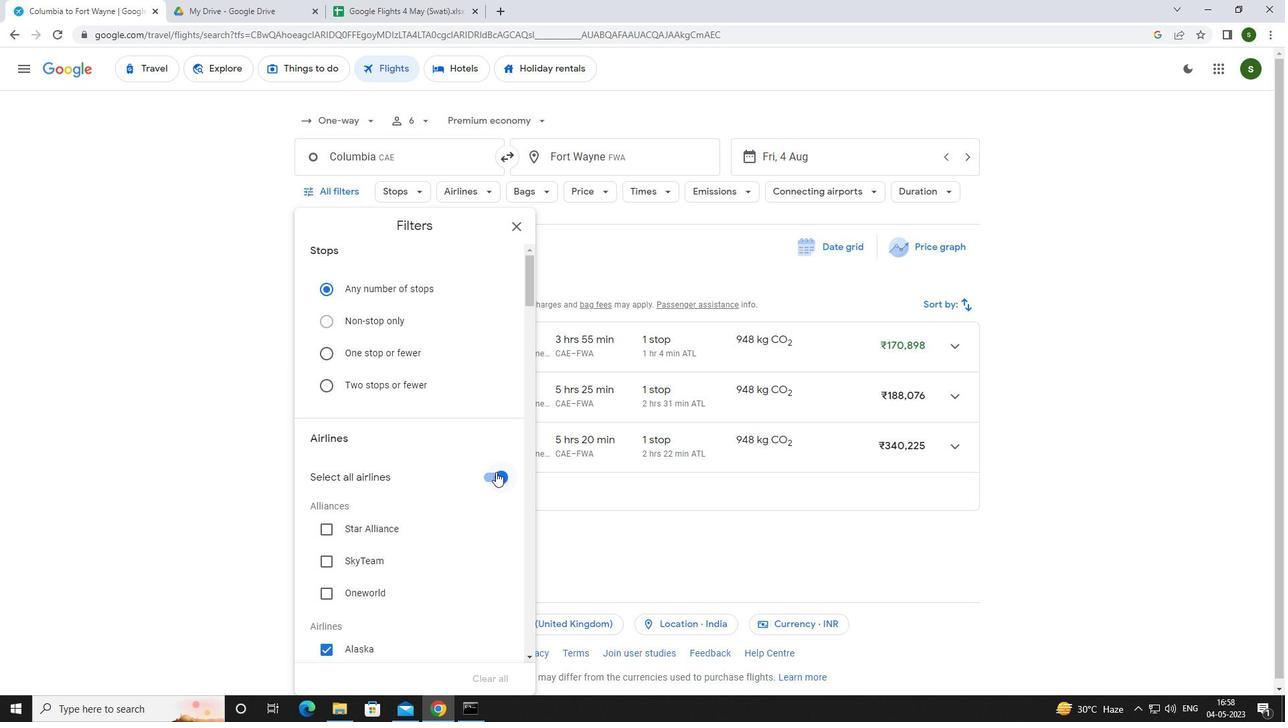 
Action: Mouse moved to (441, 421)
Screenshot: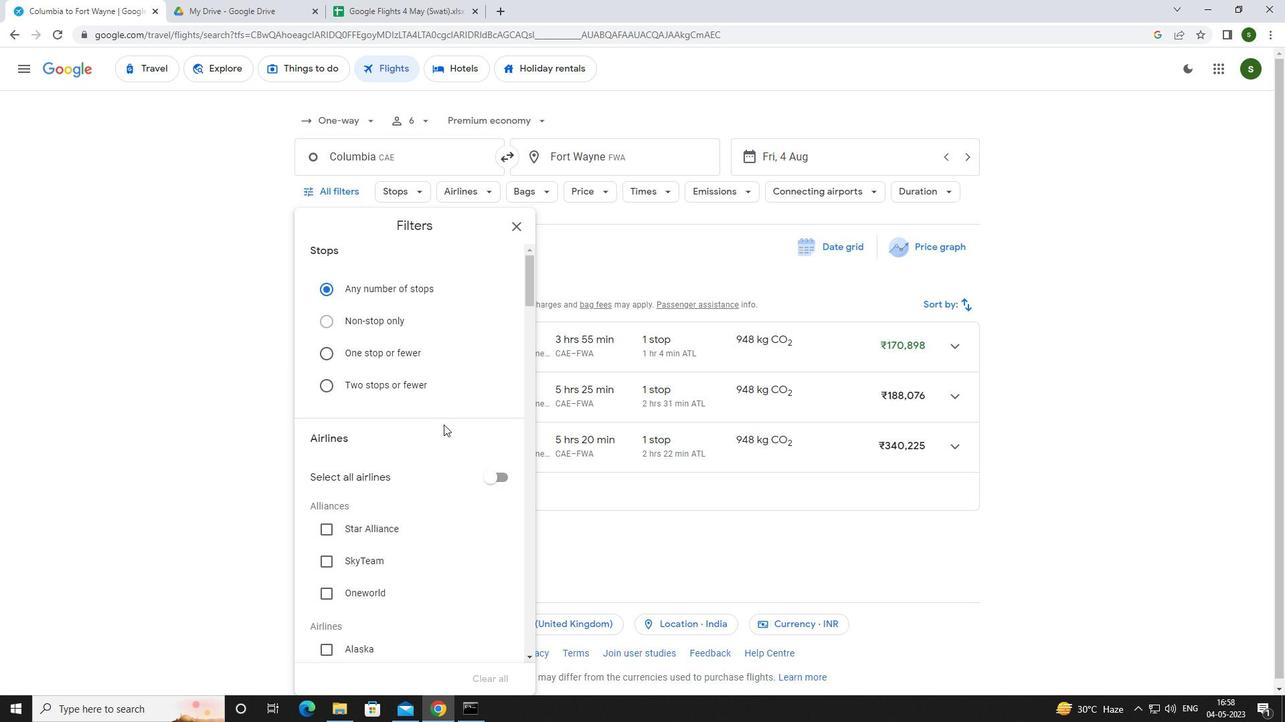 
Action: Mouse scrolled (441, 420) with delta (0, 0)
Screenshot: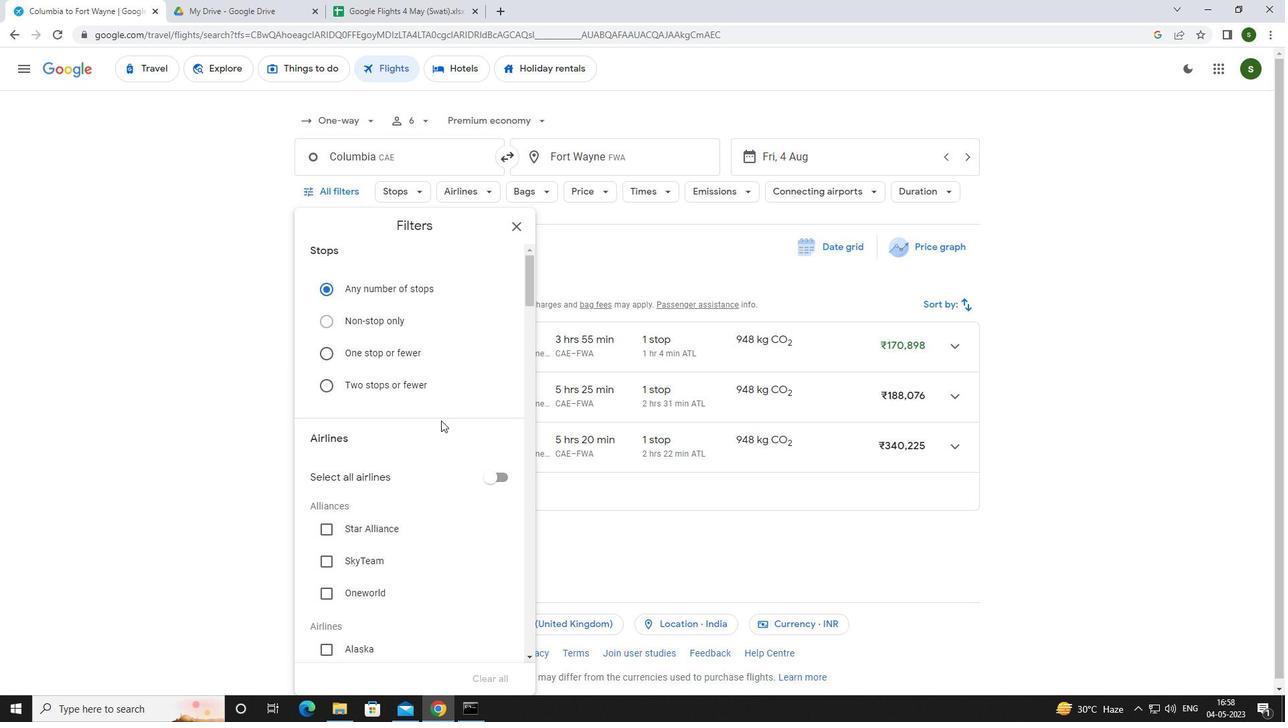 
Action: Mouse scrolled (441, 420) with delta (0, 0)
Screenshot: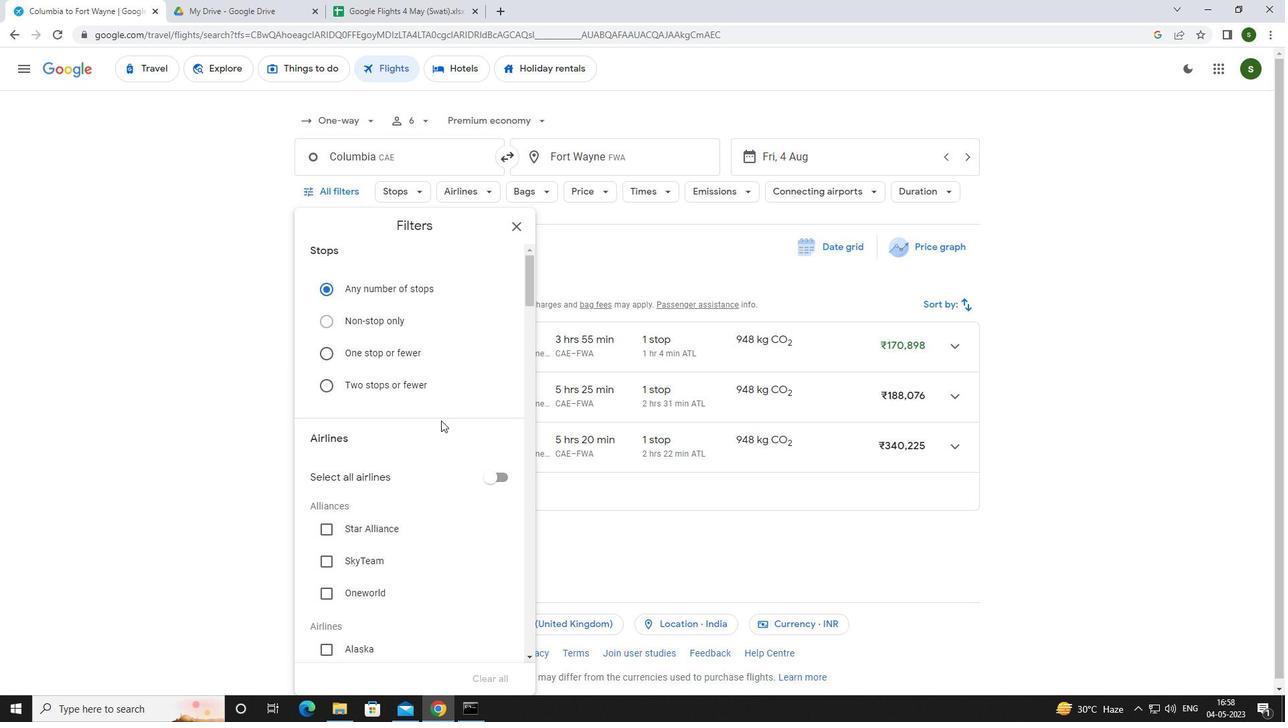 
Action: Mouse scrolled (441, 420) with delta (0, 0)
Screenshot: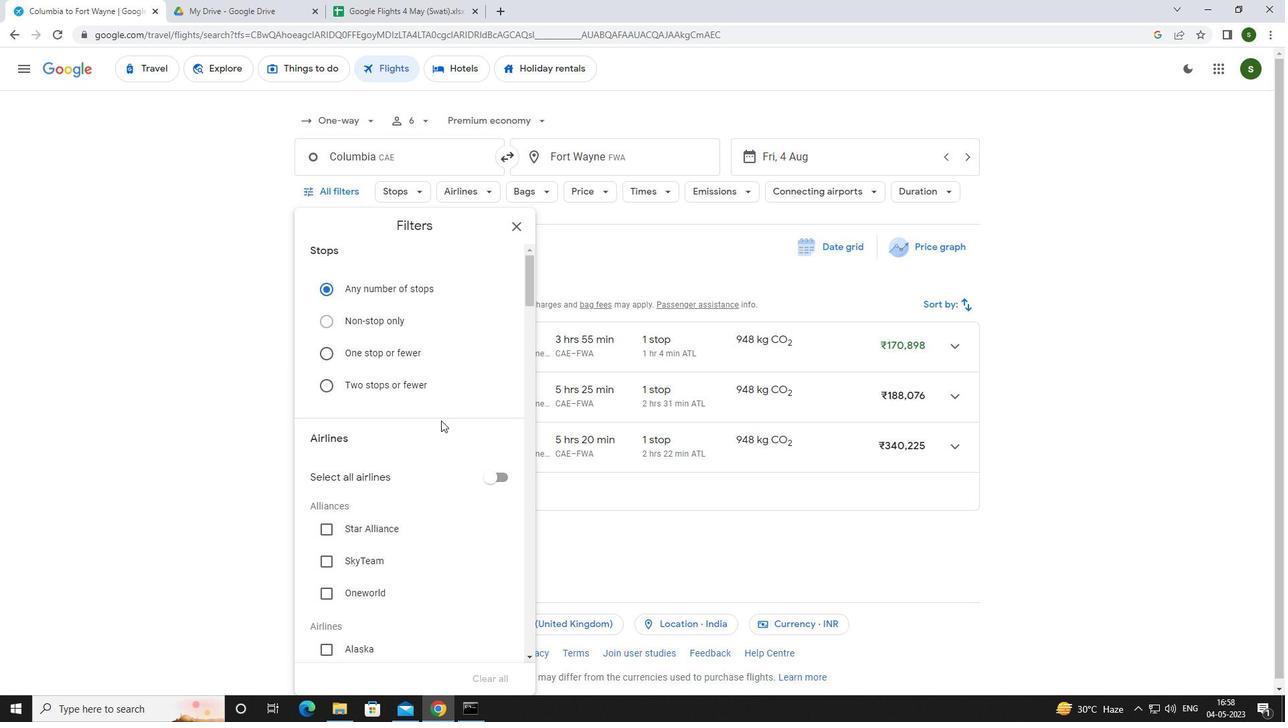 
Action: Mouse scrolled (441, 420) with delta (0, 0)
Screenshot: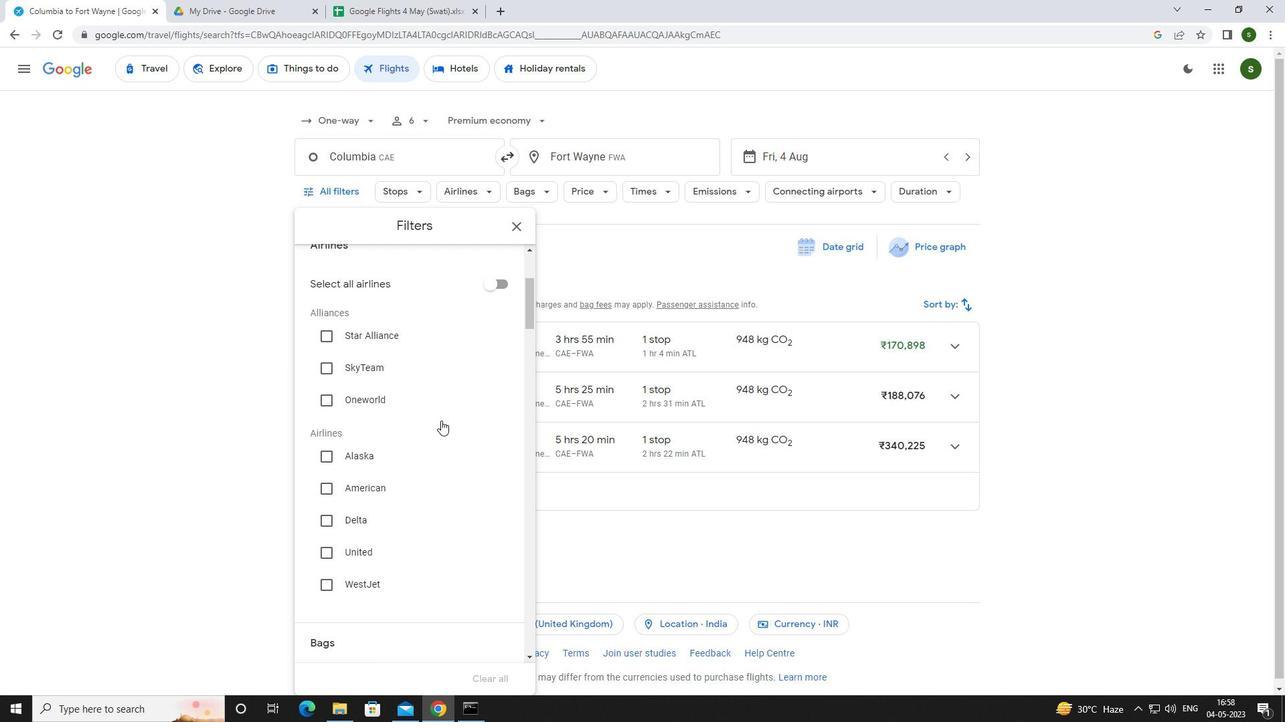 
Action: Mouse moved to (441, 421)
Screenshot: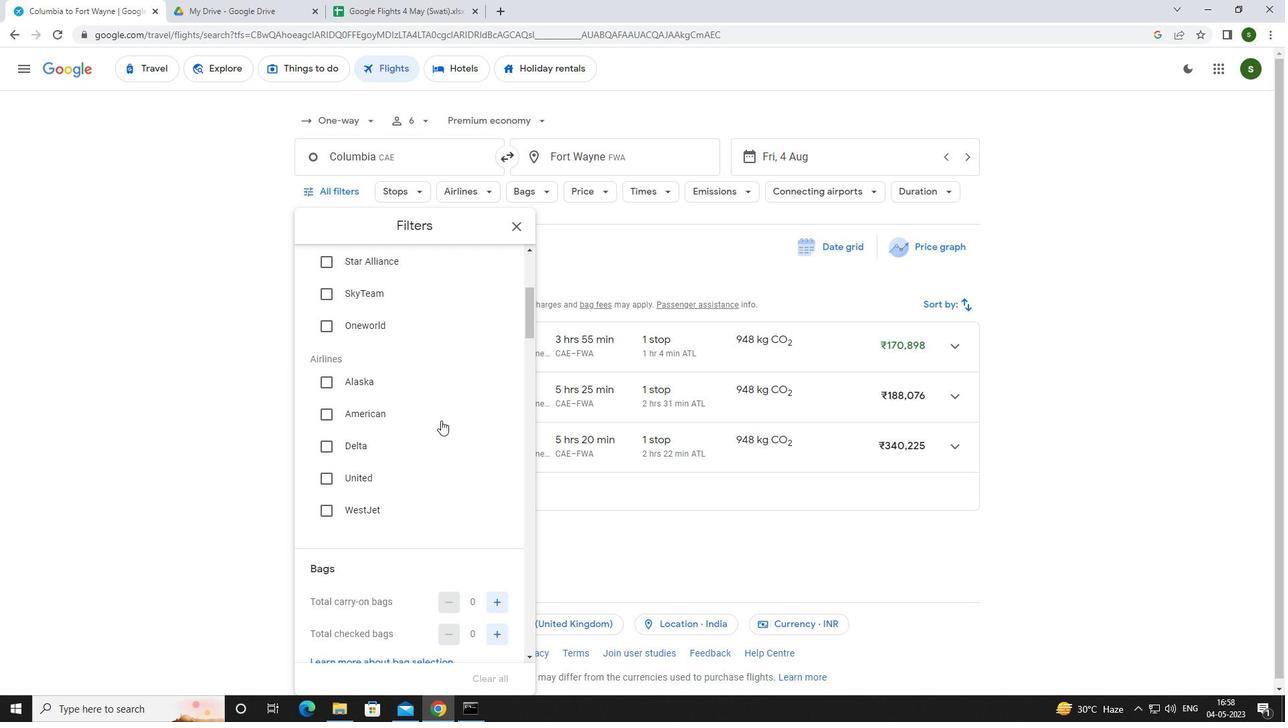 
Action: Mouse scrolled (441, 420) with delta (0, 0)
Screenshot: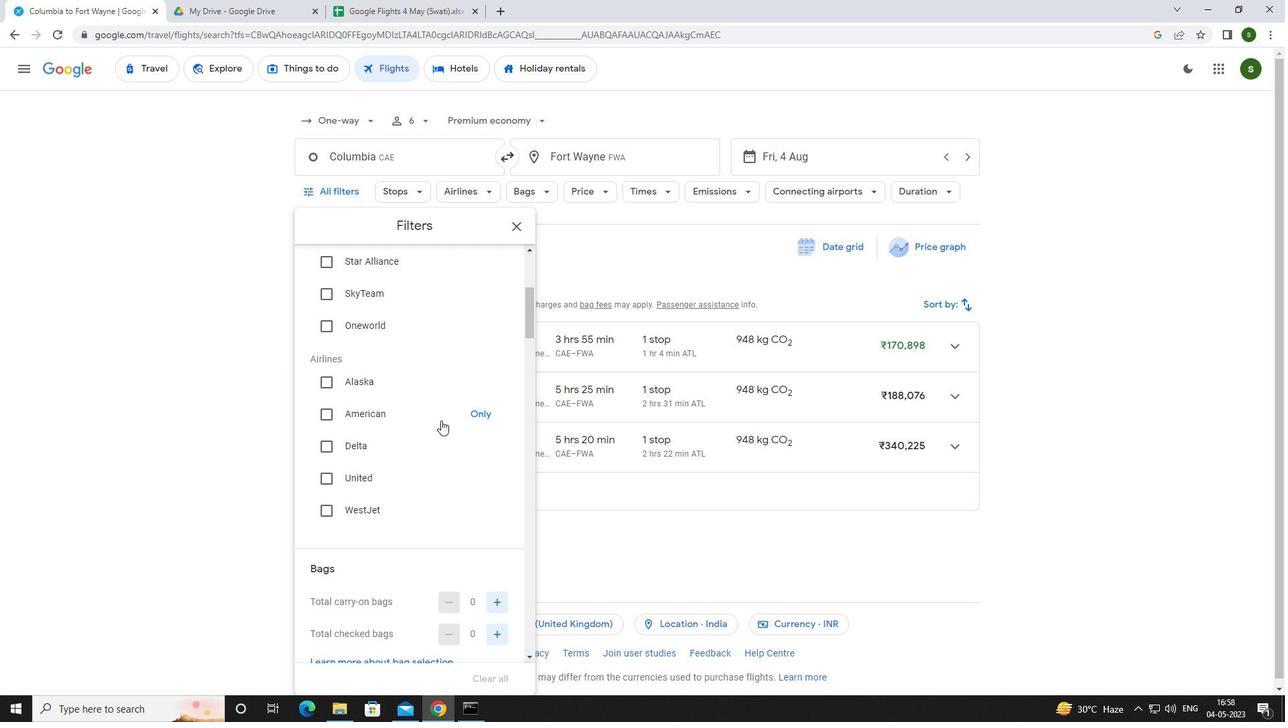 
Action: Mouse scrolled (441, 420) with delta (0, 0)
Screenshot: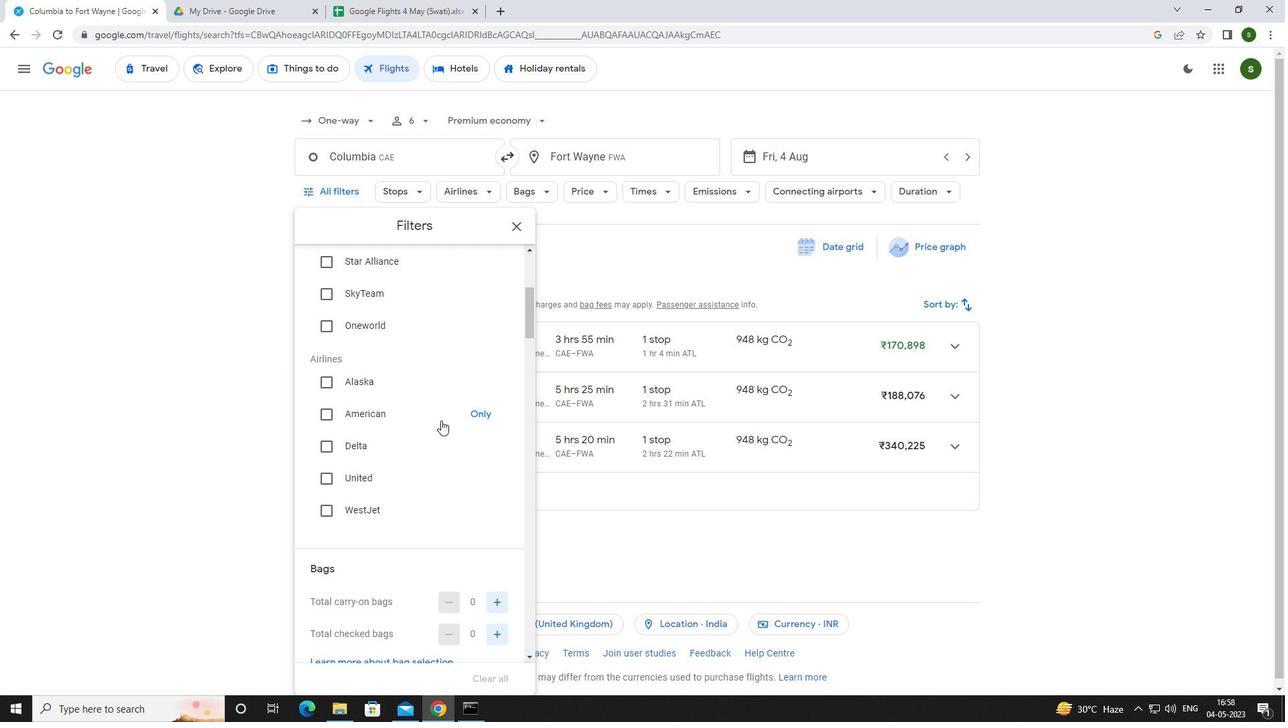 
Action: Mouse moved to (491, 497)
Screenshot: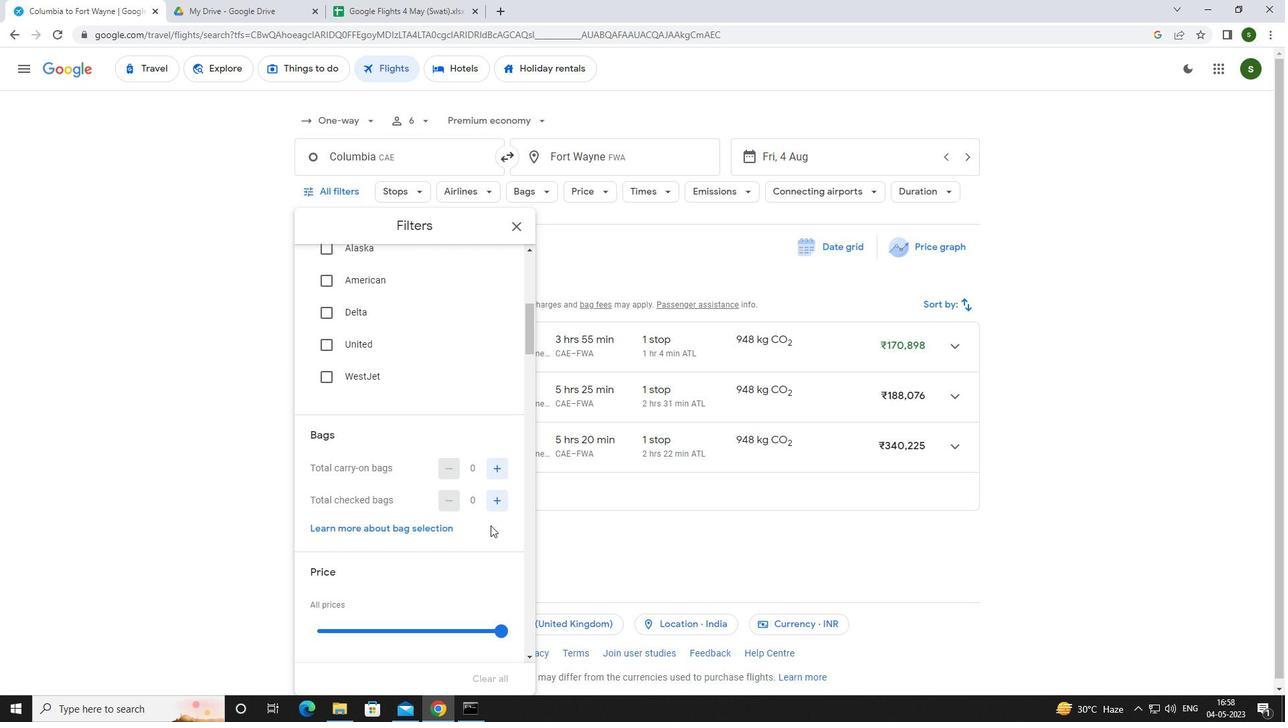 
Action: Mouse pressed left at (491, 497)
Screenshot: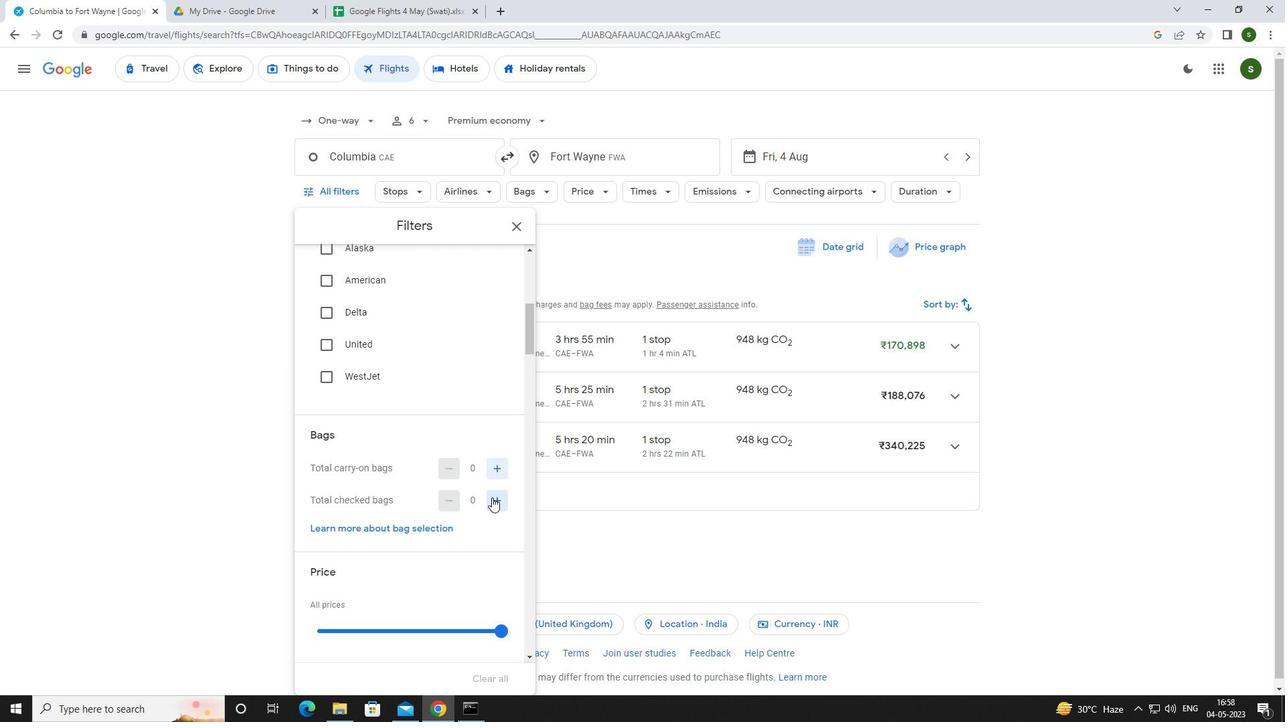 
Action: Mouse pressed left at (491, 497)
Screenshot: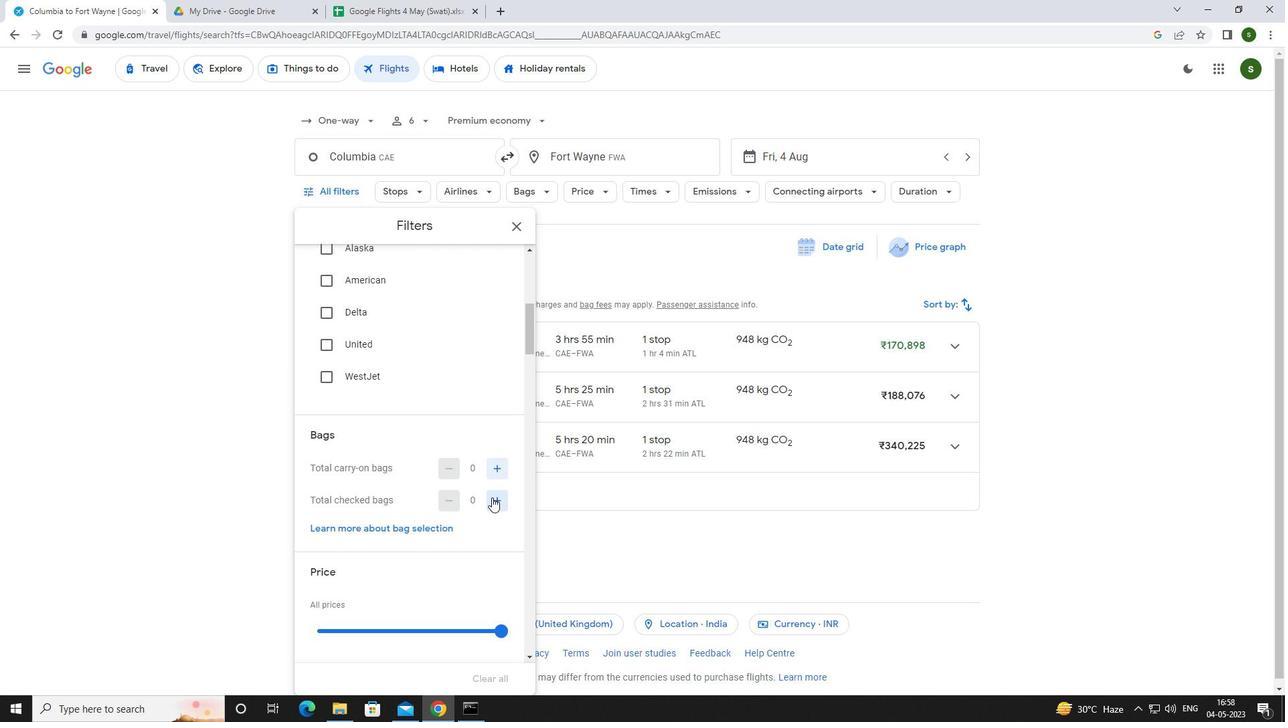 
Action: Mouse pressed left at (491, 497)
Screenshot: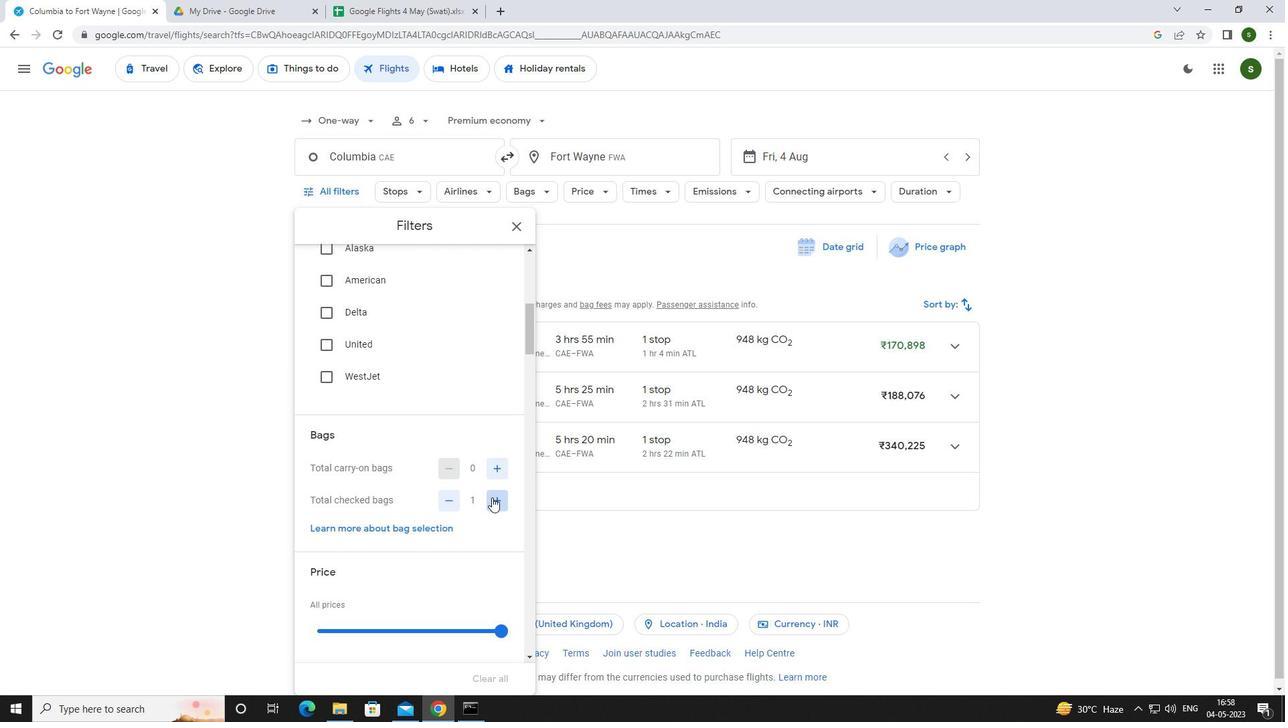 
Action: Mouse pressed left at (491, 497)
Screenshot: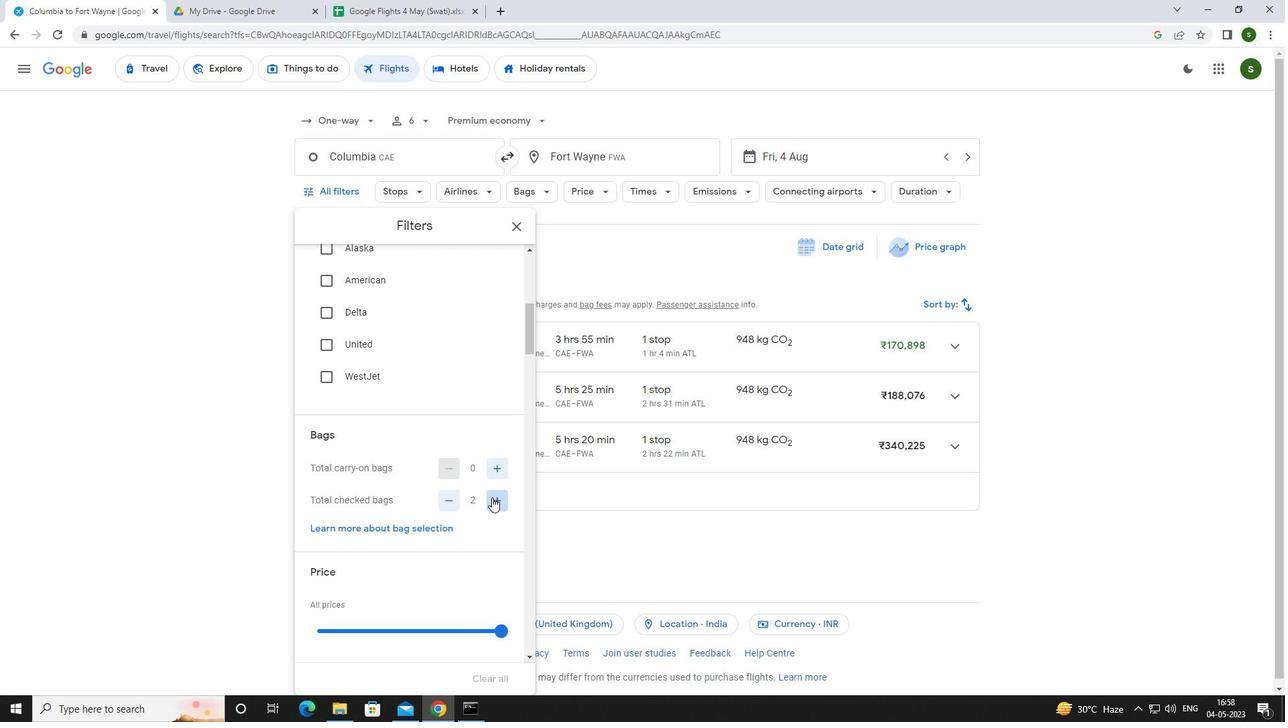 
Action: Mouse pressed left at (491, 497)
Screenshot: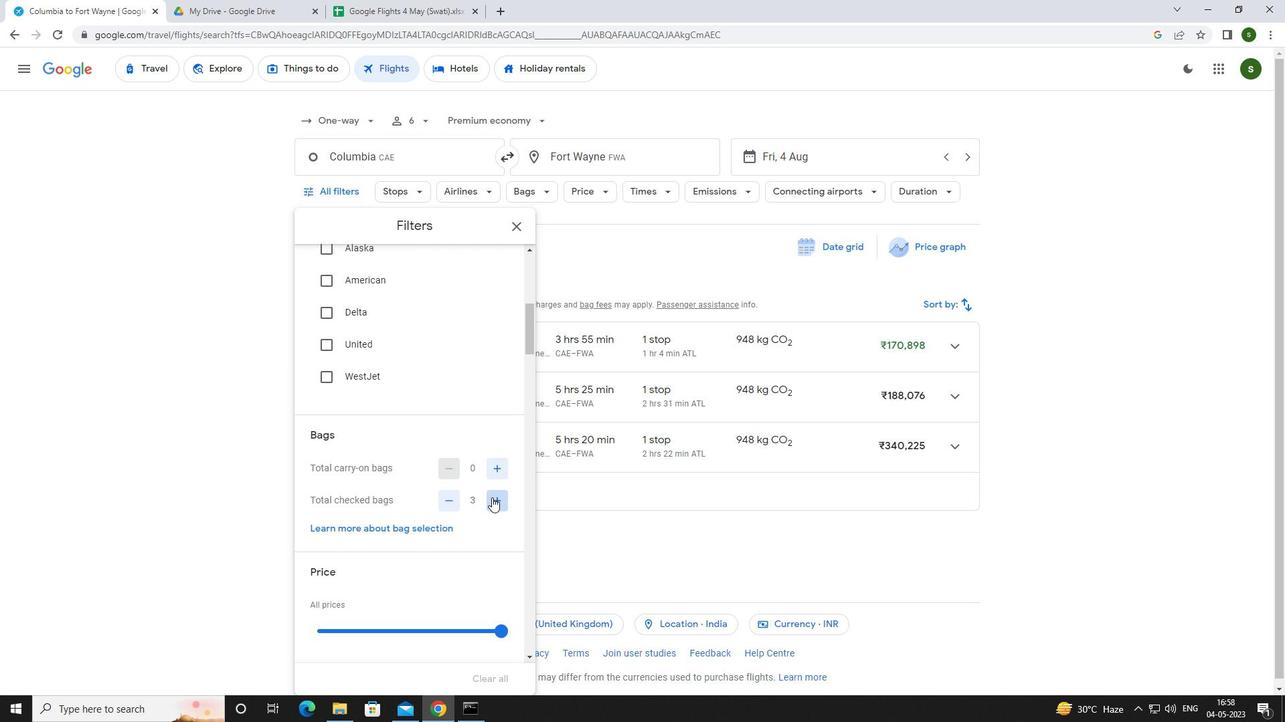 
Action: Mouse pressed left at (491, 497)
Screenshot: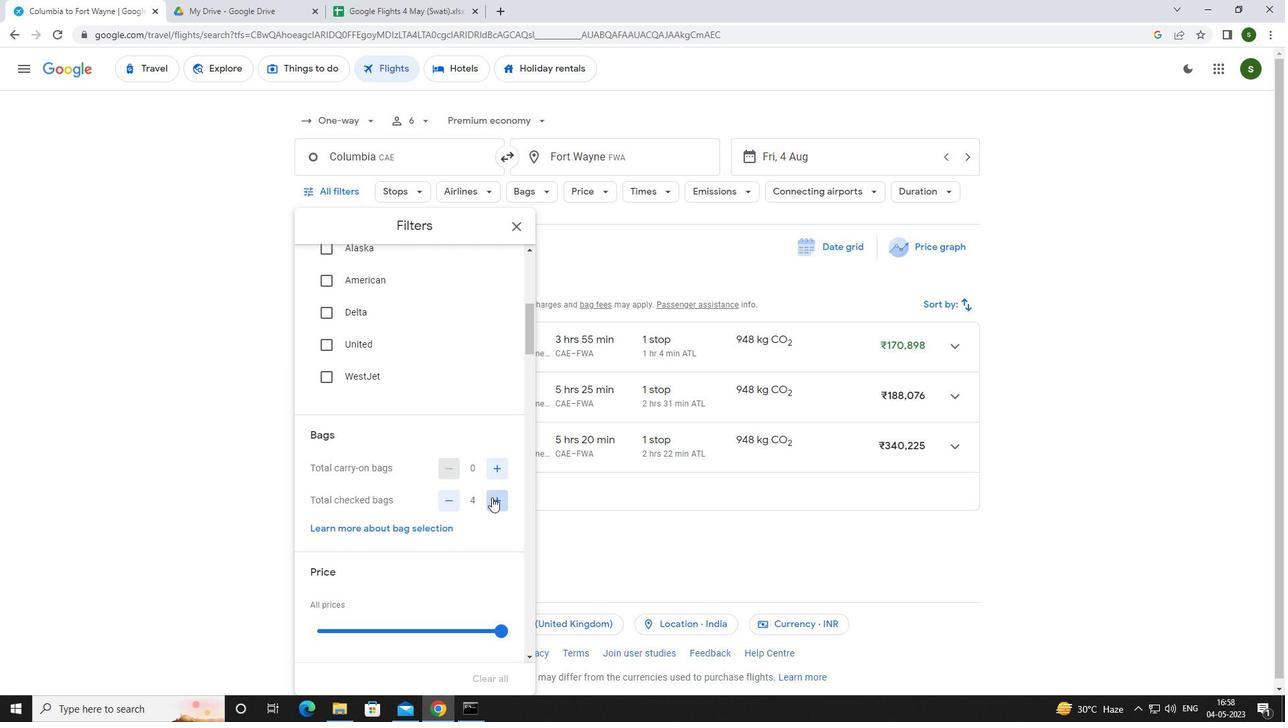 
Action: Mouse pressed left at (491, 497)
Screenshot: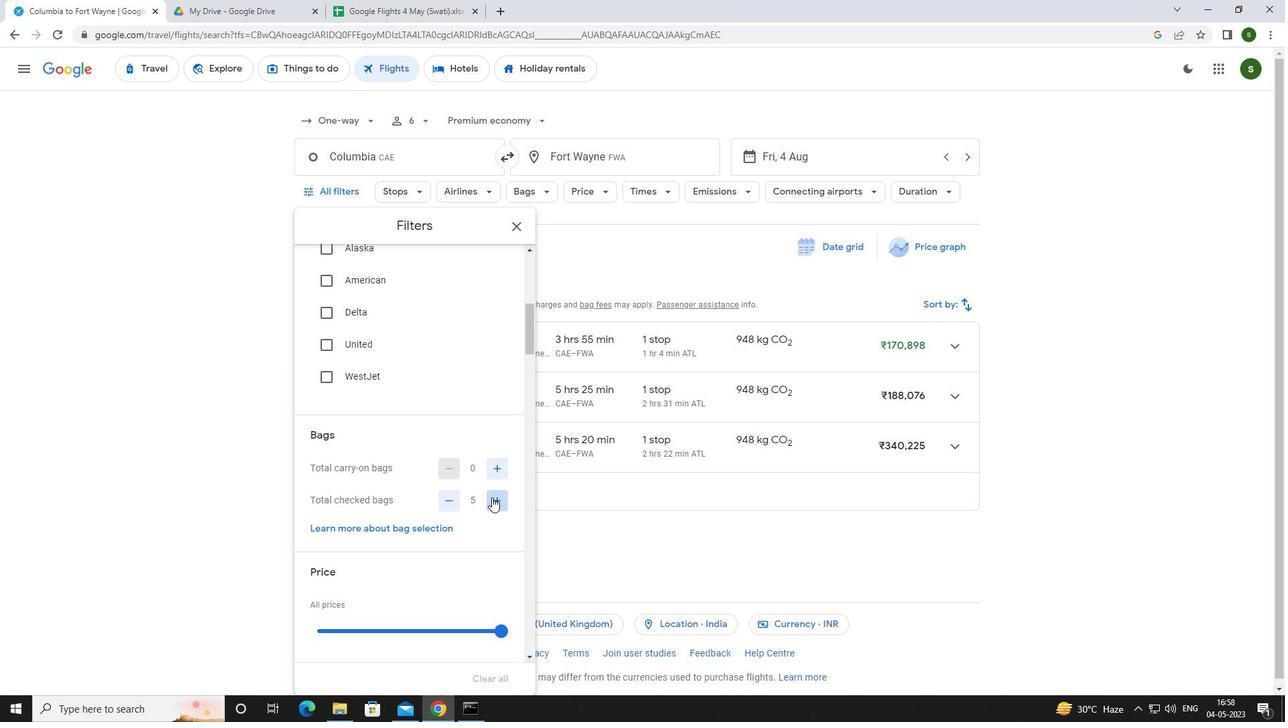 
Action: Mouse pressed left at (491, 497)
Screenshot: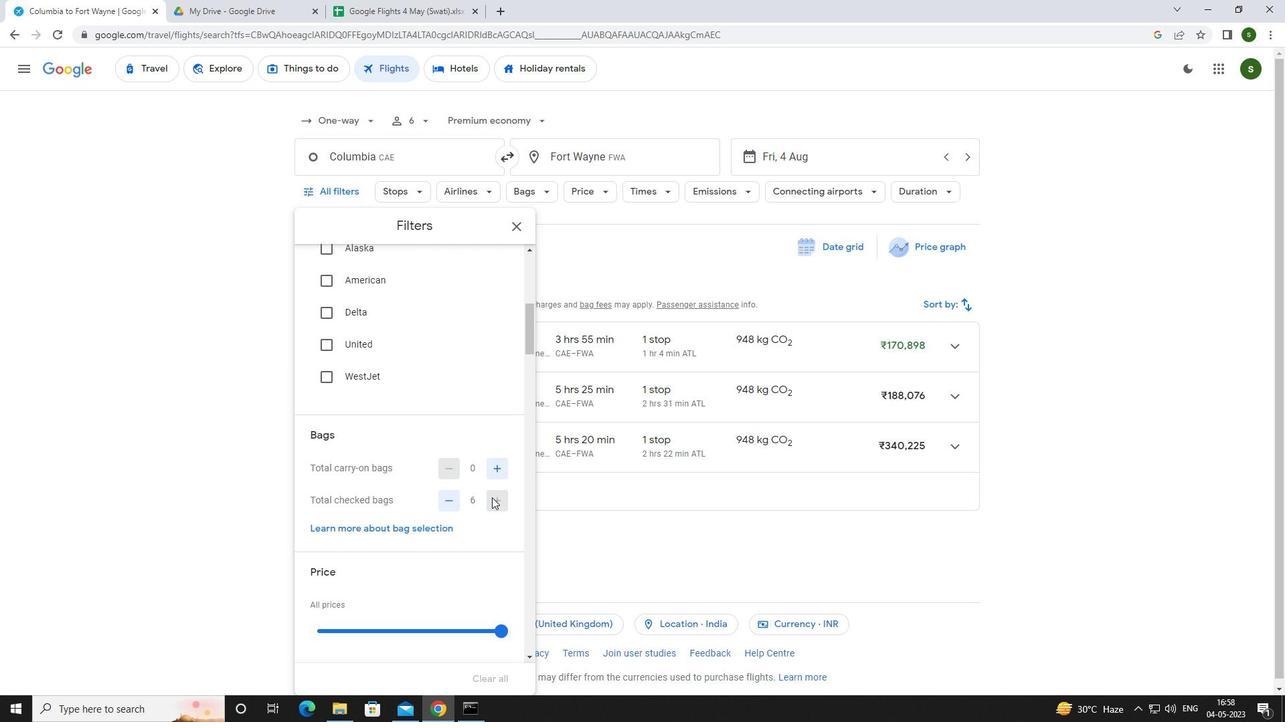 
Action: Mouse scrolled (491, 497) with delta (0, 0)
Screenshot: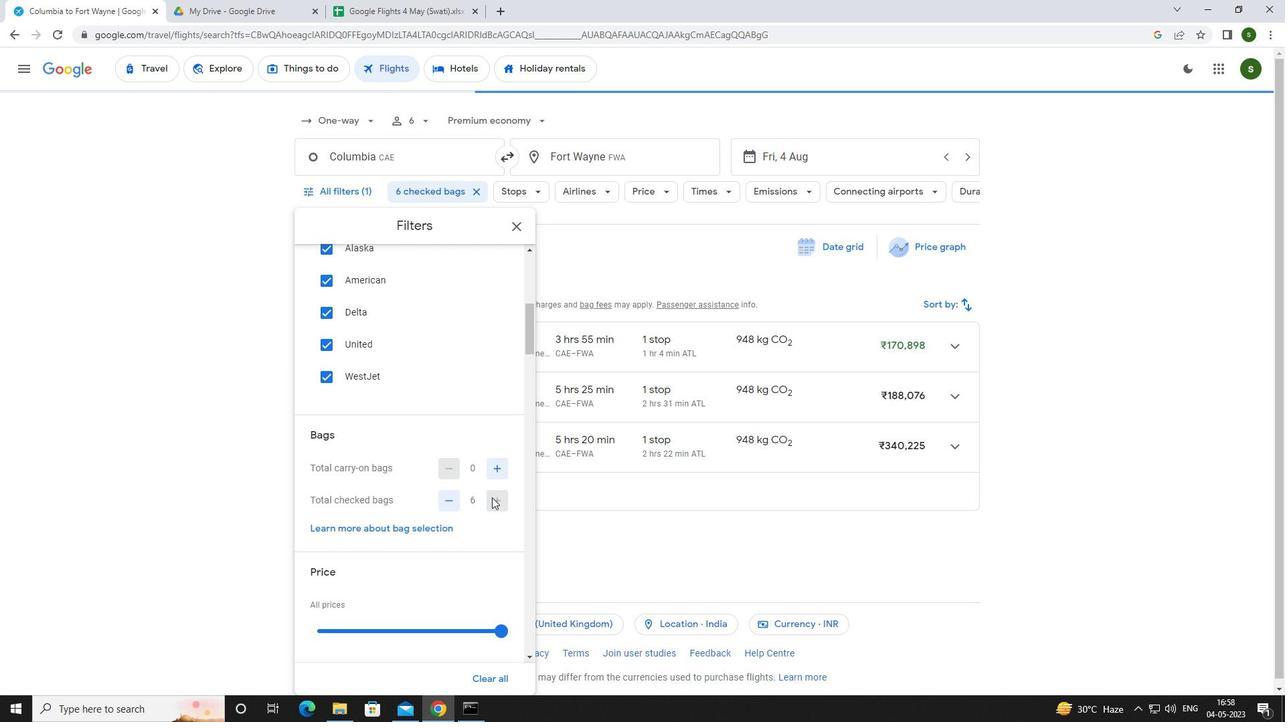 
Action: Mouse scrolled (491, 497) with delta (0, 0)
Screenshot: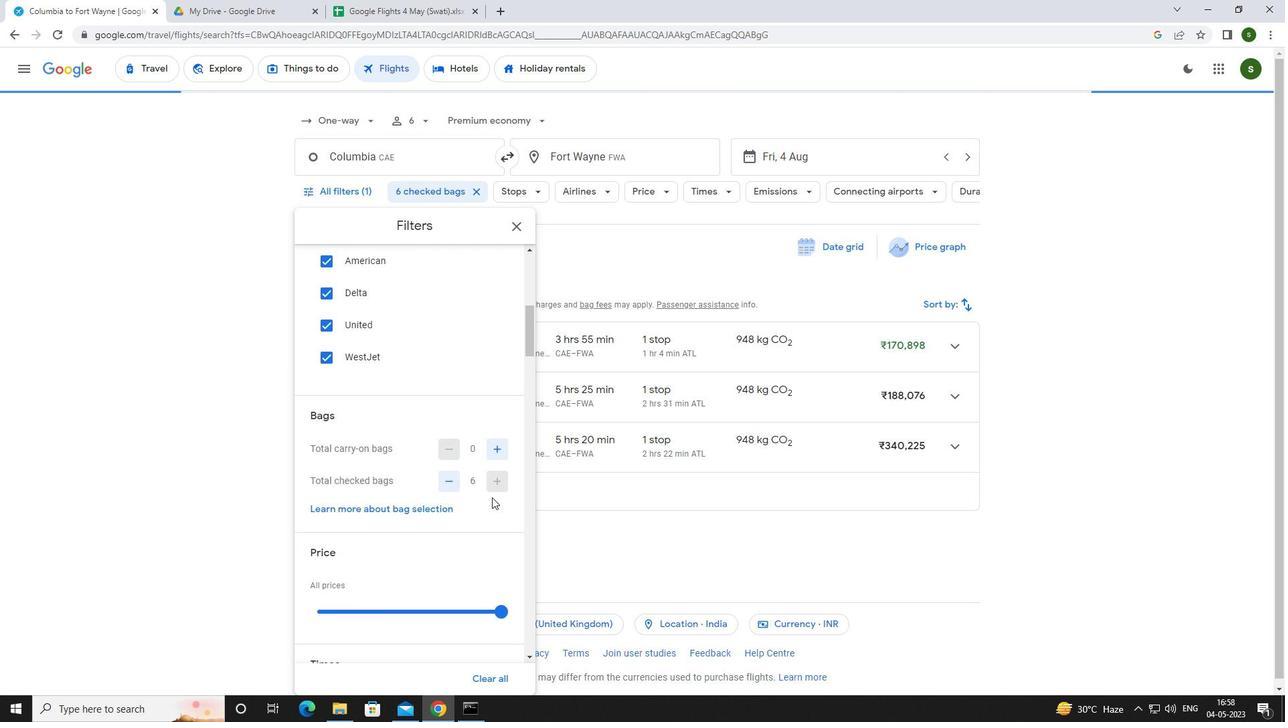 
Action: Mouse moved to (498, 495)
Screenshot: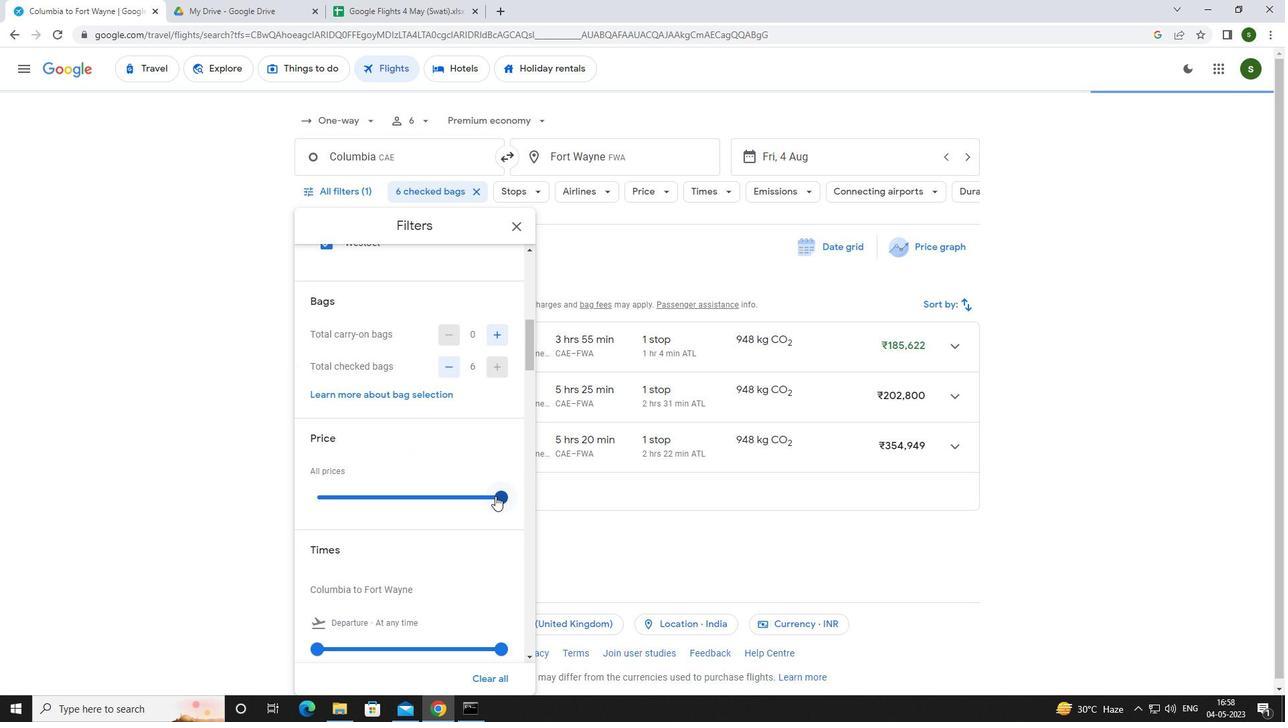 
Action: Mouse pressed left at (498, 495)
Screenshot: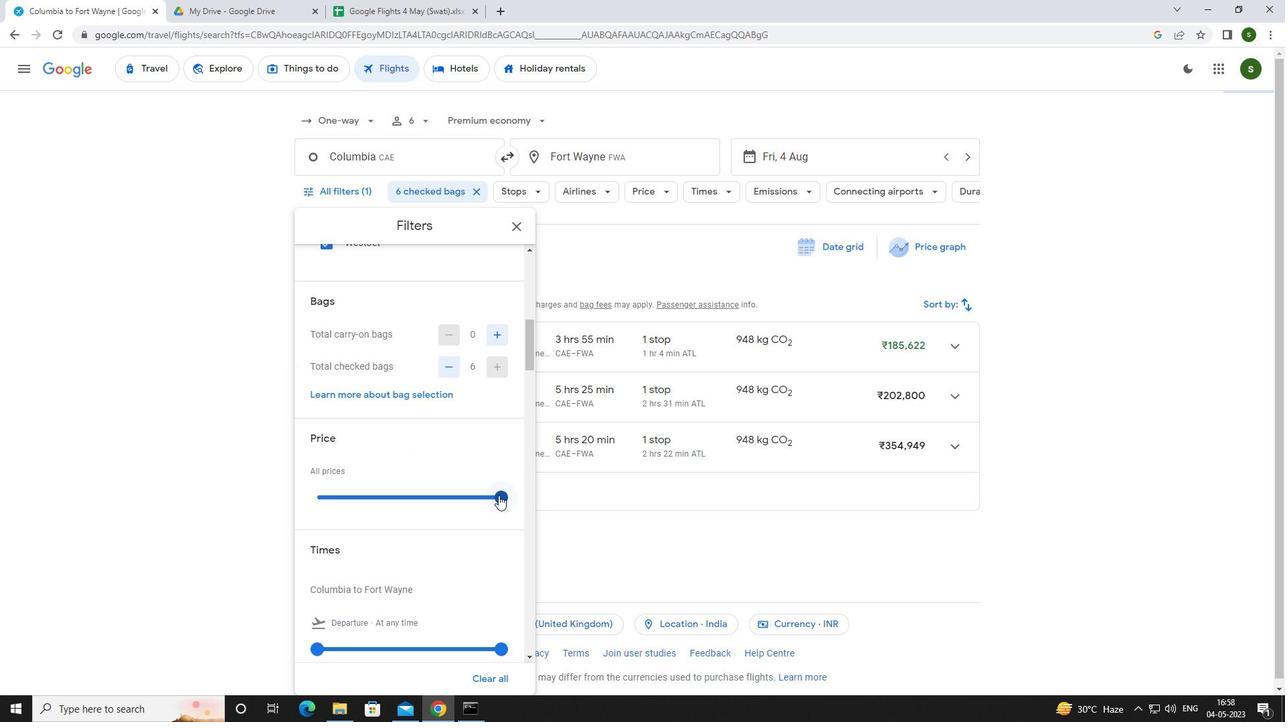 
Action: Mouse moved to (314, 493)
Screenshot: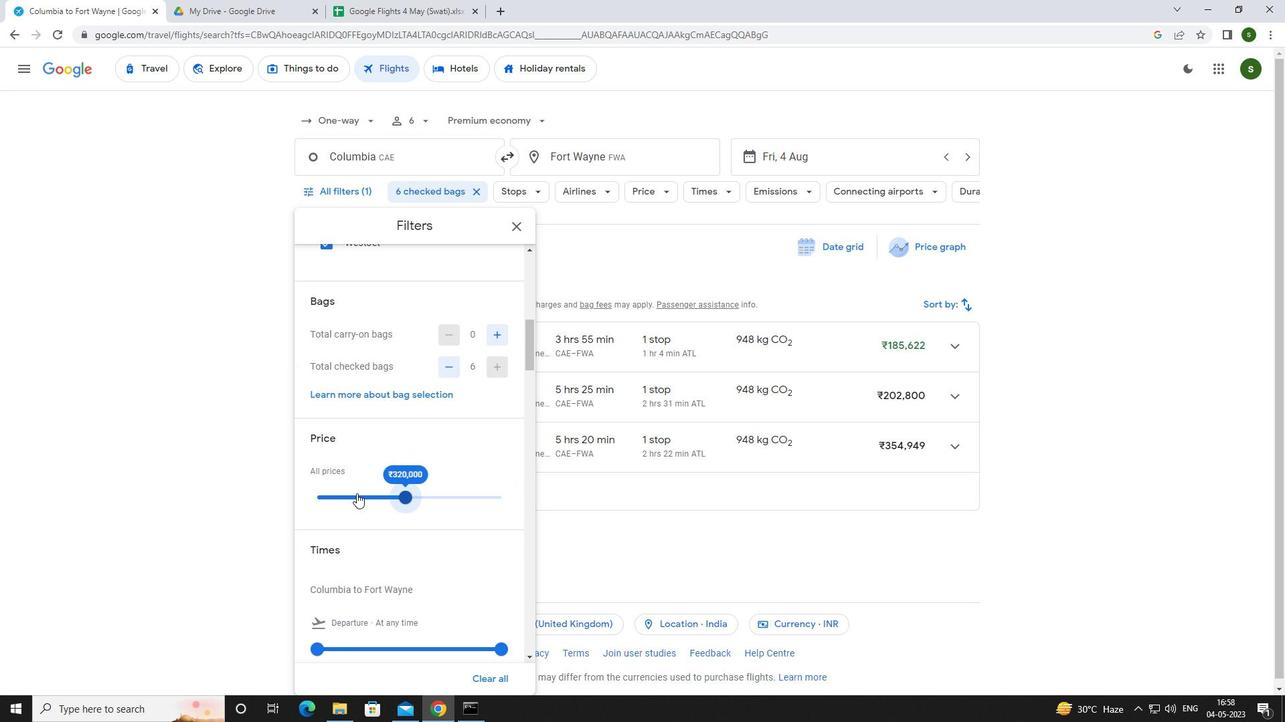 
Action: Mouse scrolled (314, 493) with delta (0, 0)
Screenshot: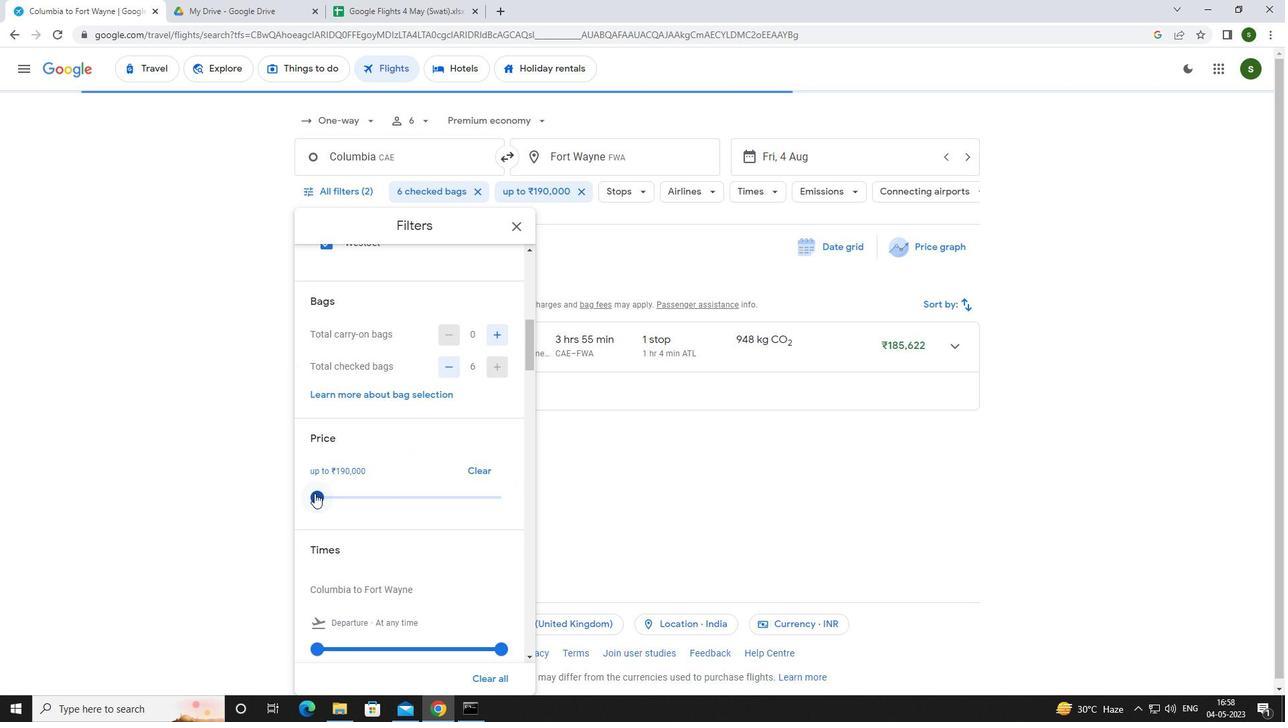 
Action: Mouse scrolled (314, 493) with delta (0, 0)
Screenshot: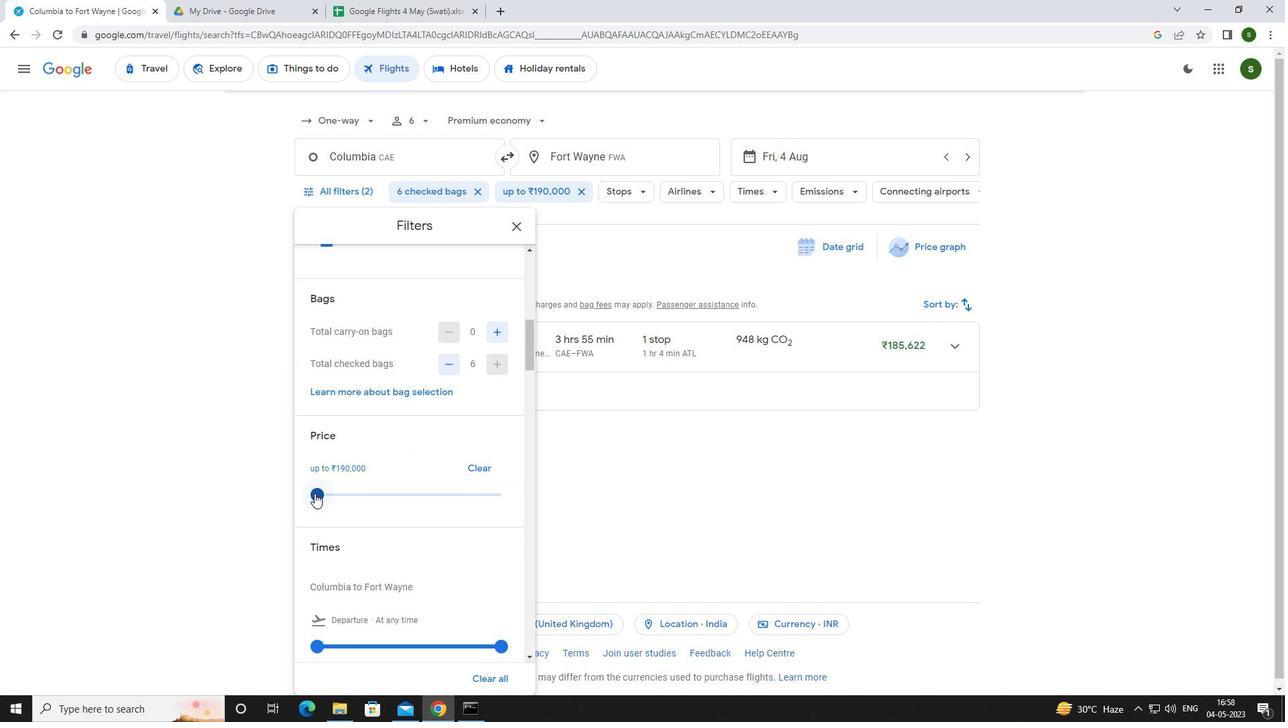 
Action: Mouse moved to (315, 508)
Screenshot: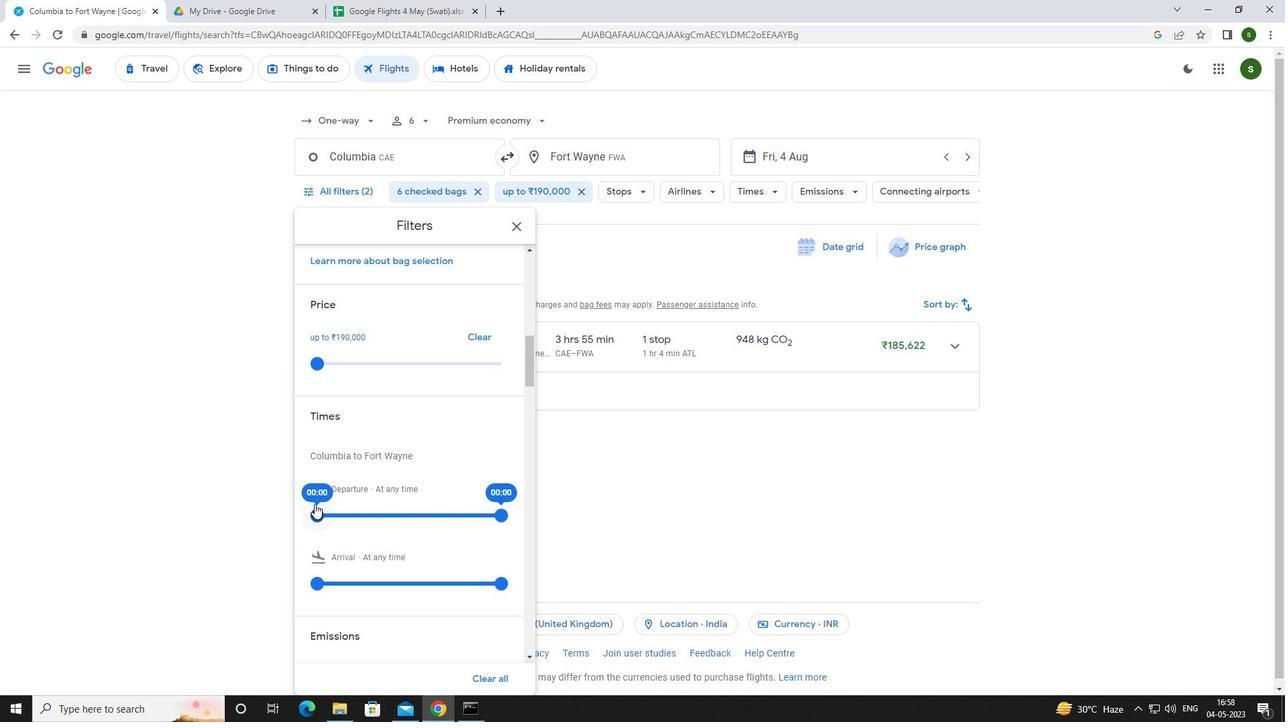 
Action: Mouse pressed left at (315, 508)
Screenshot: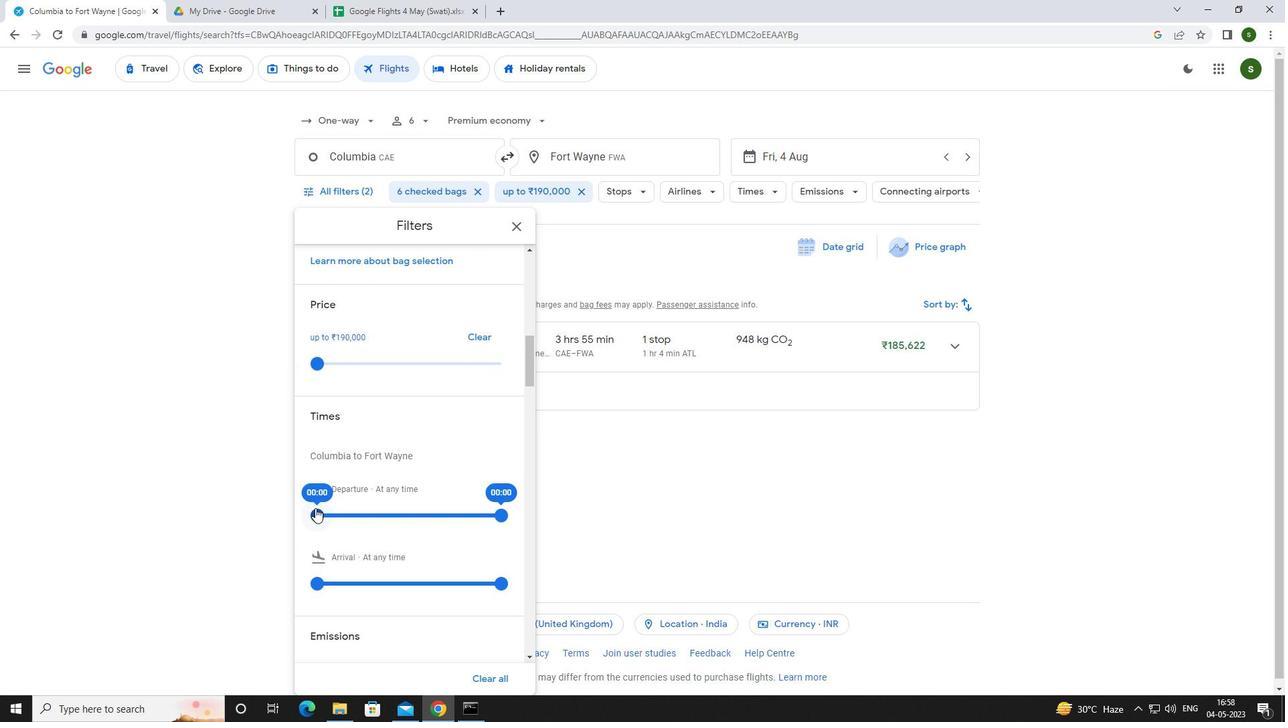 
Action: Mouse moved to (651, 485)
Screenshot: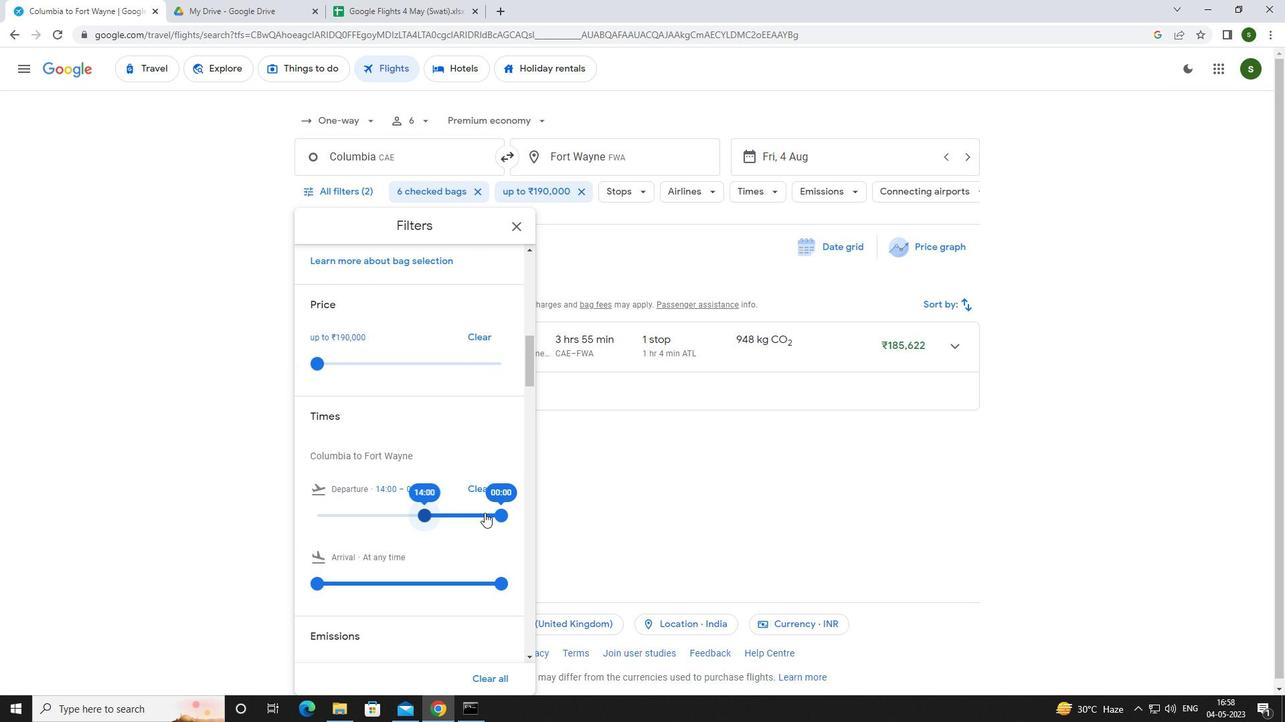 
Action: Mouse pressed left at (651, 485)
Screenshot: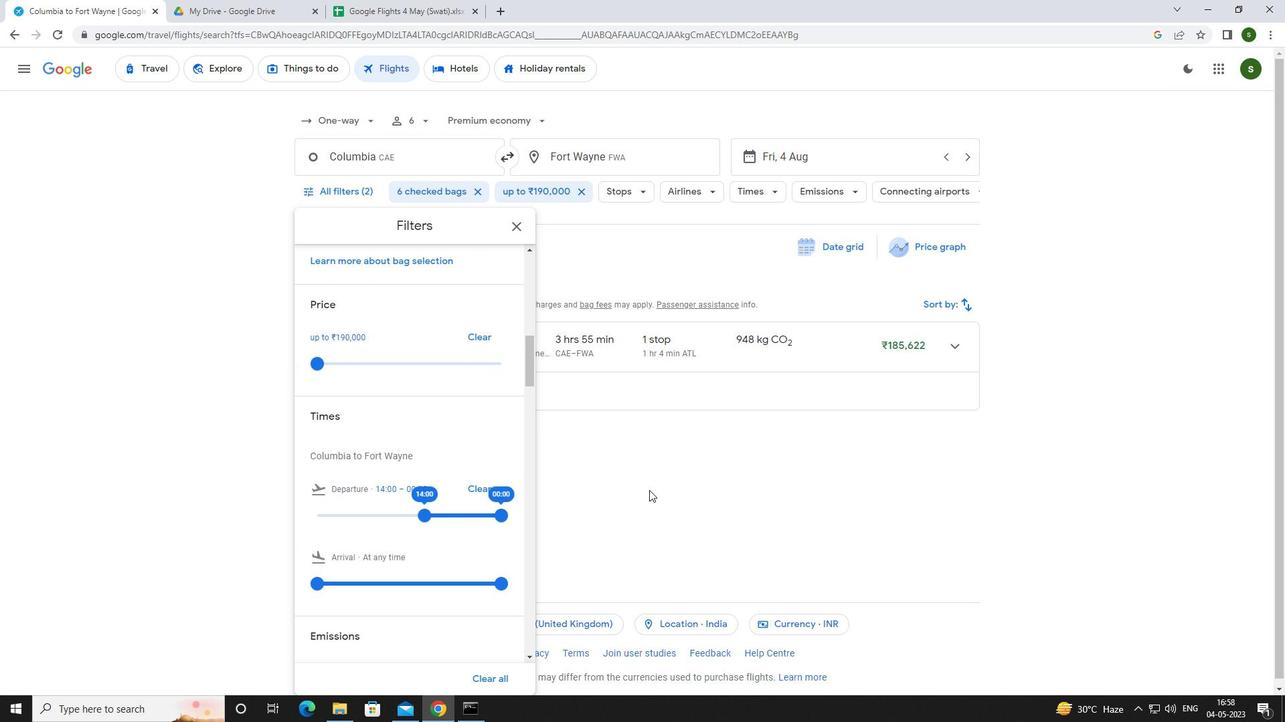 
Action: Mouse moved to (650, 484)
Screenshot: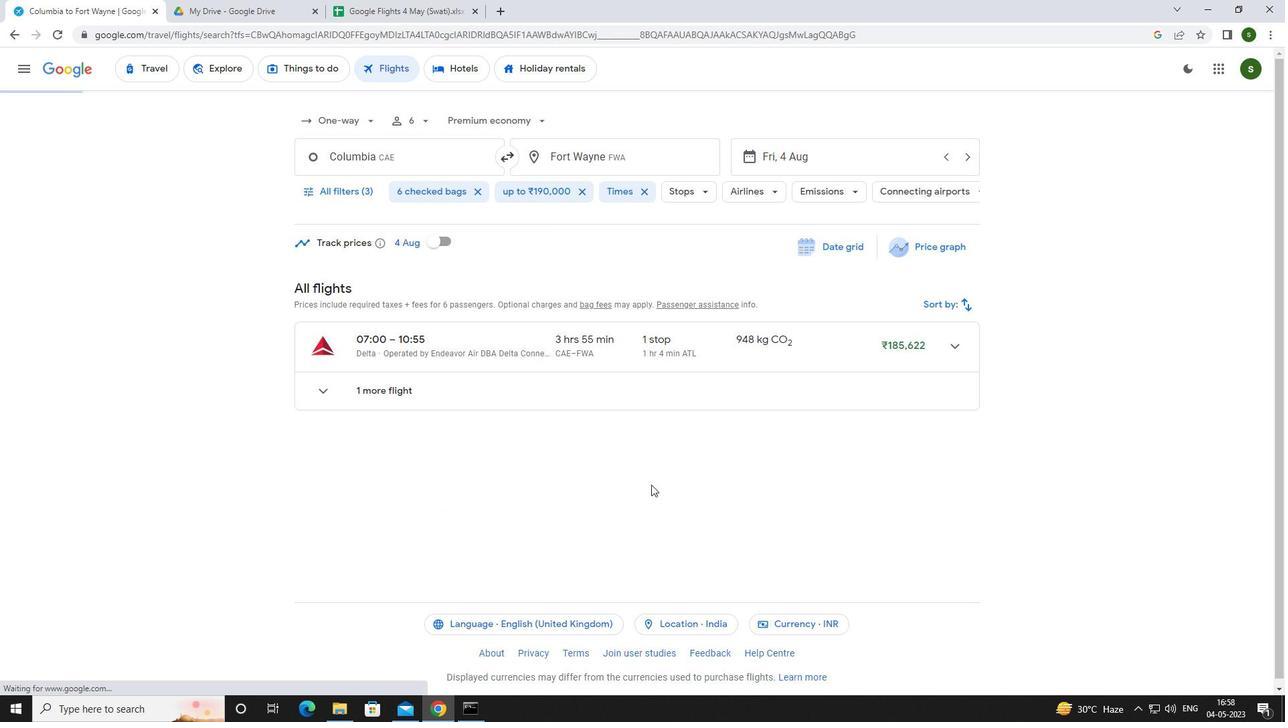 
